 Task: Add an event with the title Second Sales Team Training: Advanced Selling Techniques, date '2023/11/16', time 7:00 AM to 9:00 AMand add a description: The Lunch Break Mindfulness Session will begin with a brief introduction to mindfulness and its benefits. Participants will learn about the practice of being fully present in the moment, cultivating awareness, and reducing stress. The facilitator will create a safe and supportive environment, ensuring that participants feel comfortable throughout the session., put the event into Red category . Add location for the event as: 987 Eiffel Tower, Paris, France, logged in from the account softage.9@softage.netand send the event invitation to softage.10@softage.net with CC to  softage.7@softage.net. Set a reminder for the event 12 hour before
Action: Mouse moved to (91, 117)
Screenshot: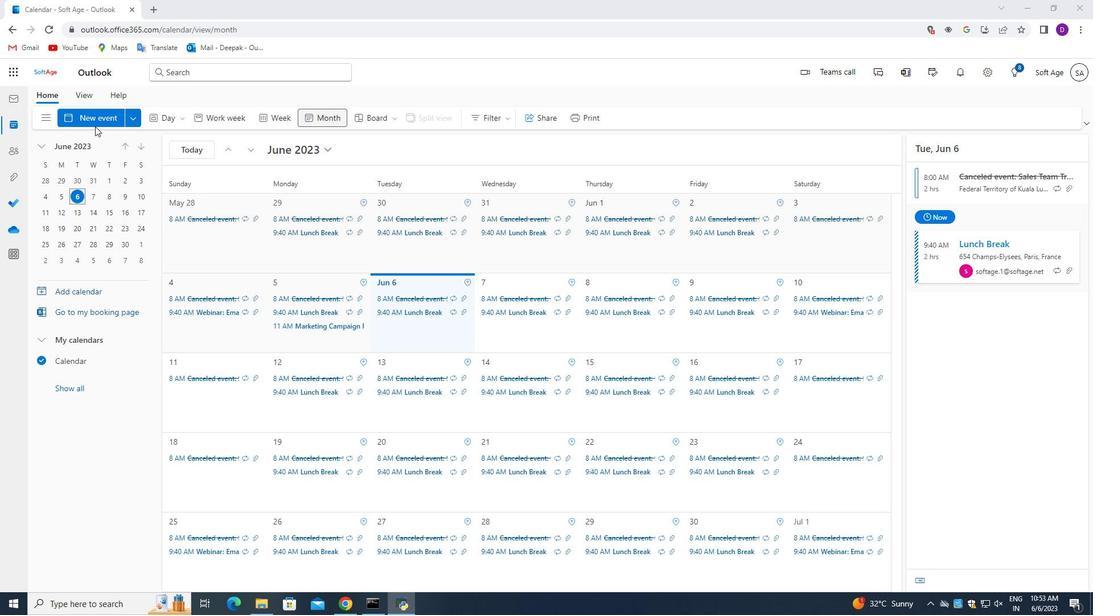 
Action: Mouse pressed left at (91, 117)
Screenshot: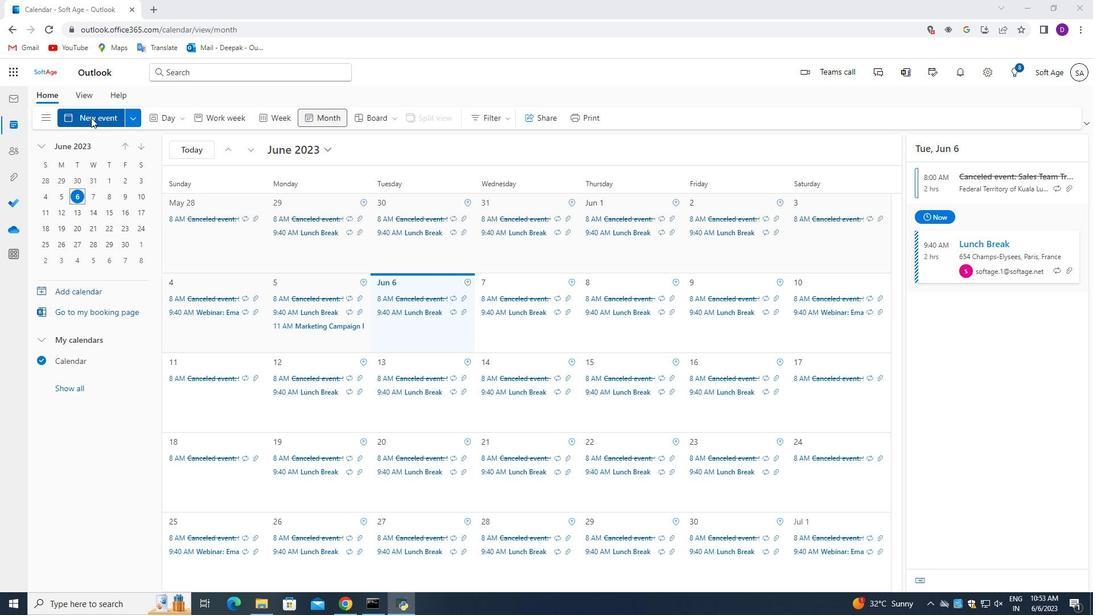 
Action: Mouse moved to (413, 486)
Screenshot: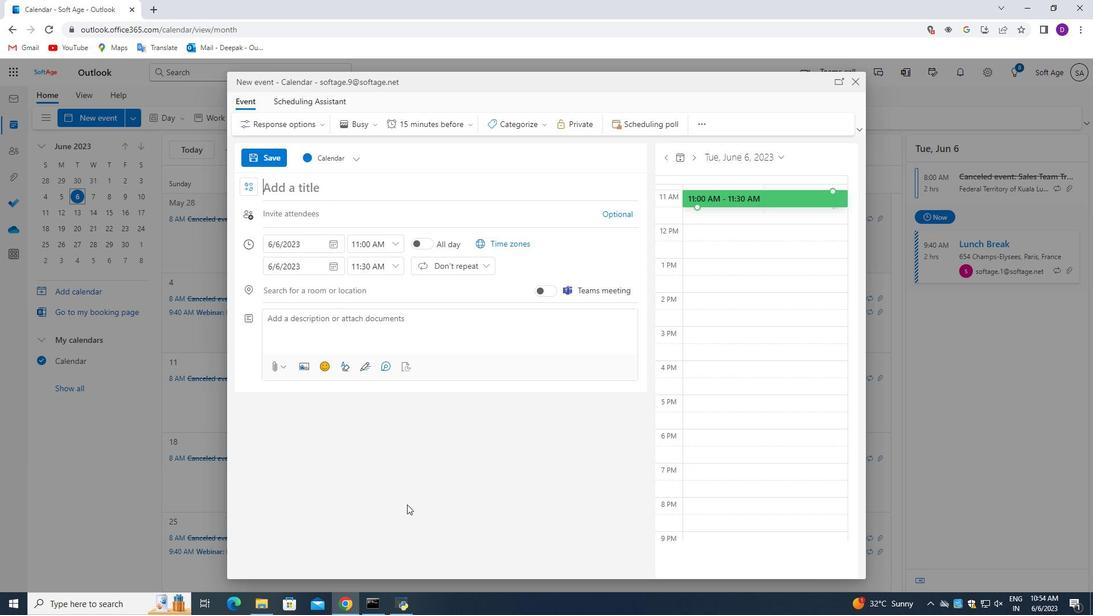 
Action: Key pressed <Key.shift_r>Second<Key.space><Key.shift_r>Sales<Key.space><Key.shift_r>Team<Key.space><Key.shift_r>Training<Key.shift_r>:<Key.space><Key.shift_r>Advanced<Key.space><Key.shift_r>Selling<Key.space><Key.shift_r>Techniques
Screenshot: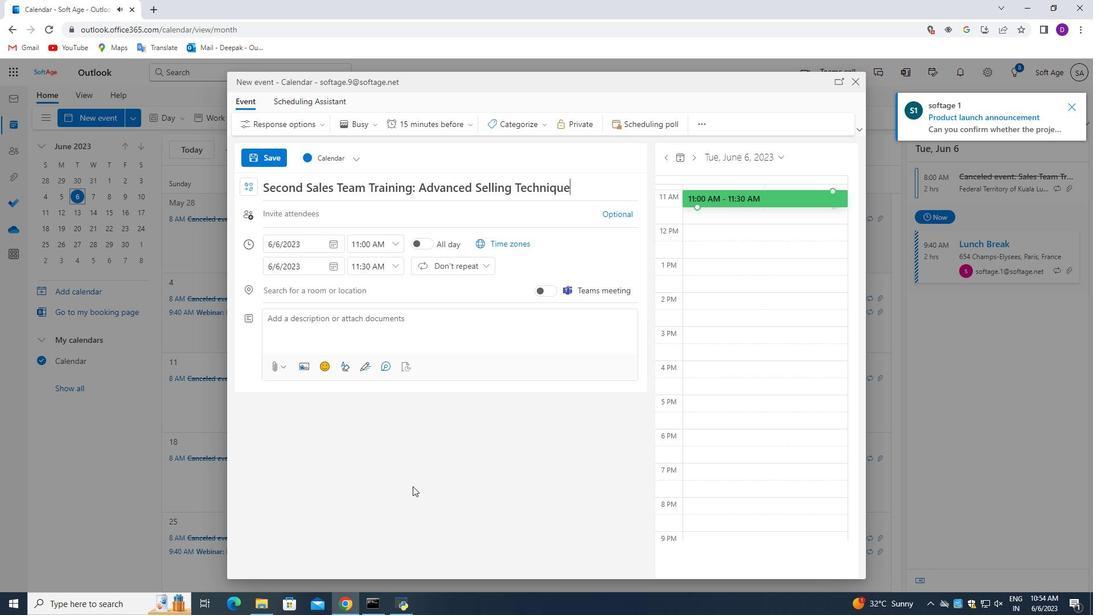 
Action: Mouse moved to (331, 245)
Screenshot: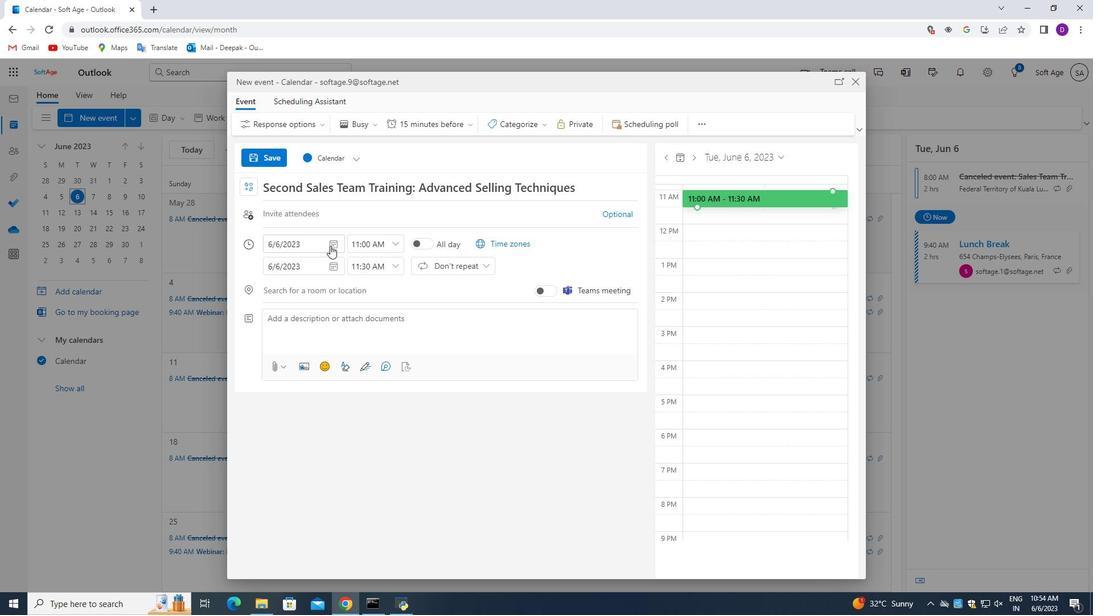 
Action: Mouse pressed left at (331, 245)
Screenshot: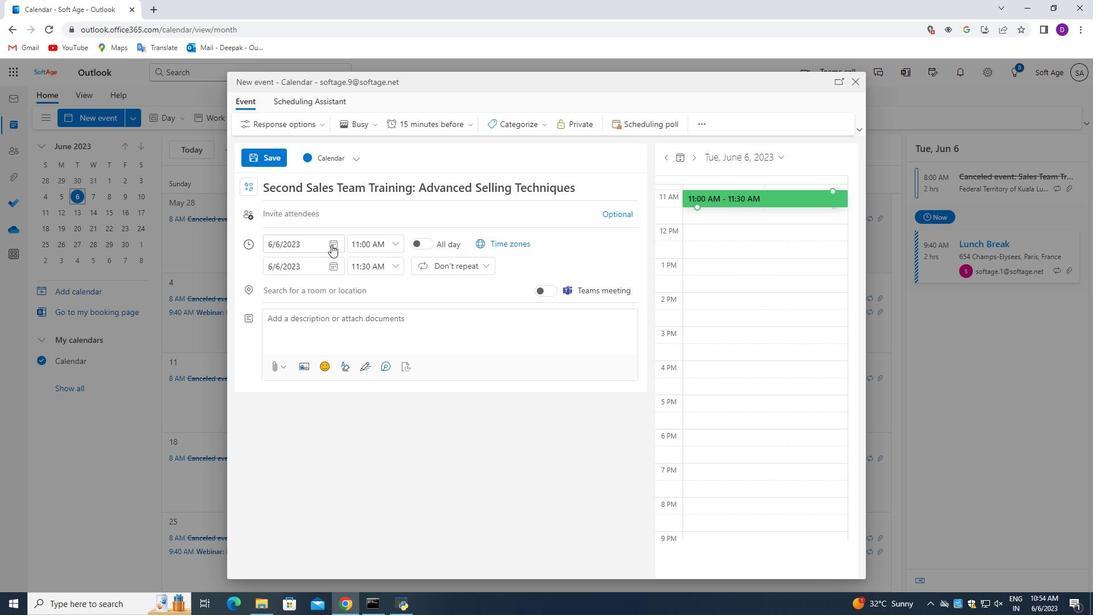 
Action: Mouse moved to (296, 263)
Screenshot: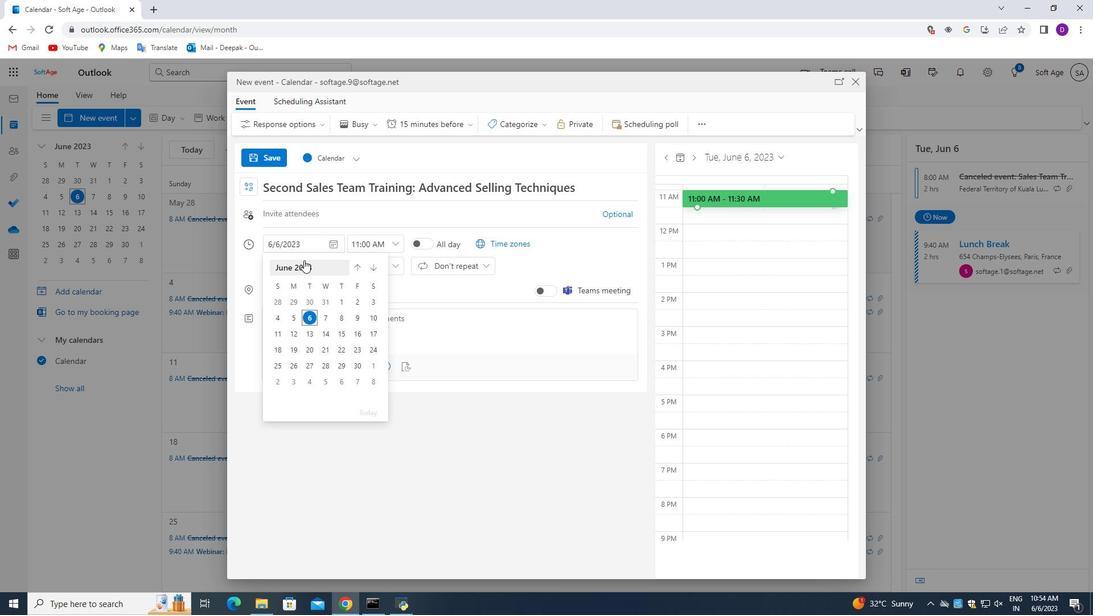 
Action: Mouse pressed left at (296, 263)
Screenshot: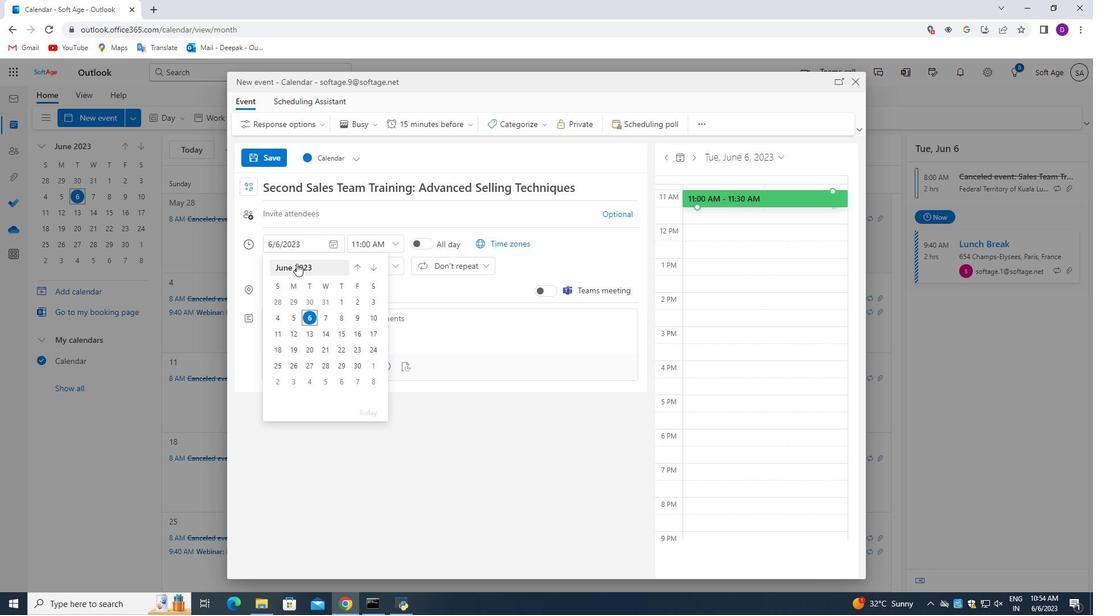 
Action: Mouse moved to (343, 353)
Screenshot: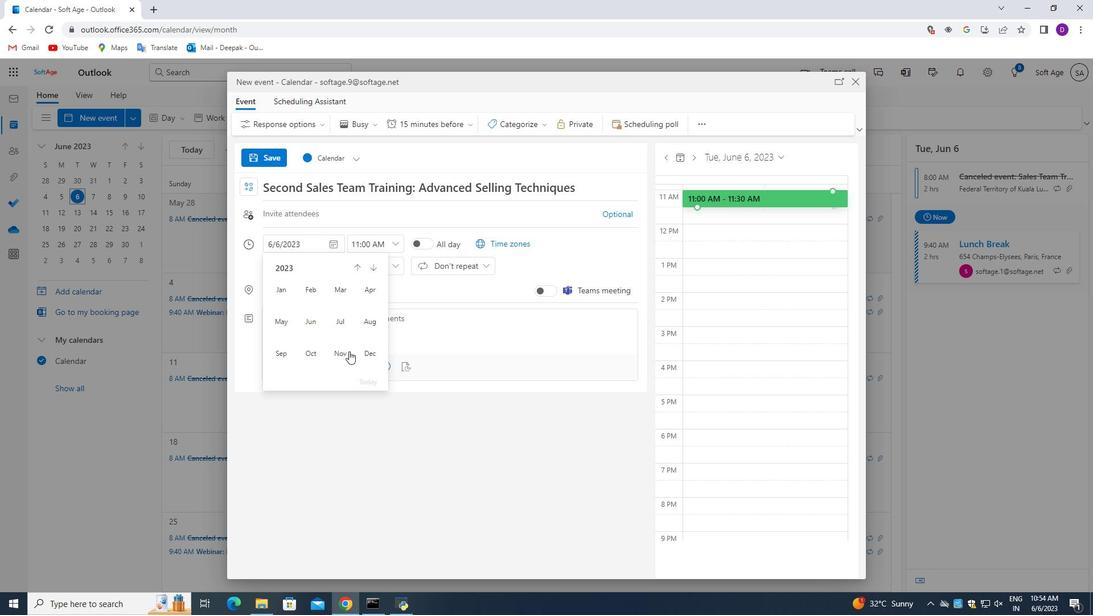 
Action: Mouse pressed left at (343, 353)
Screenshot: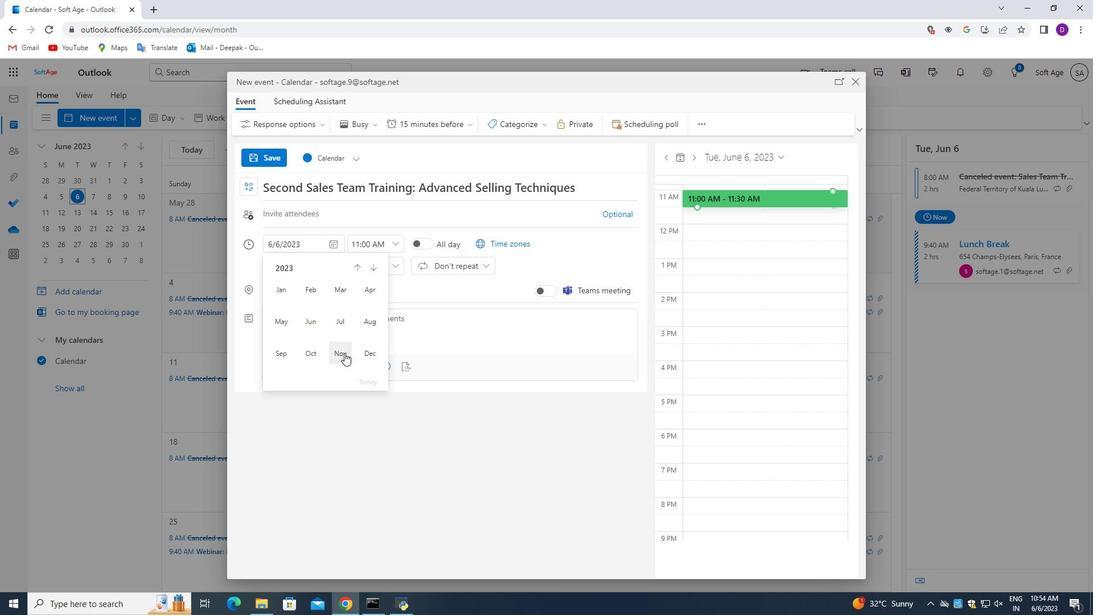 
Action: Mouse moved to (342, 335)
Screenshot: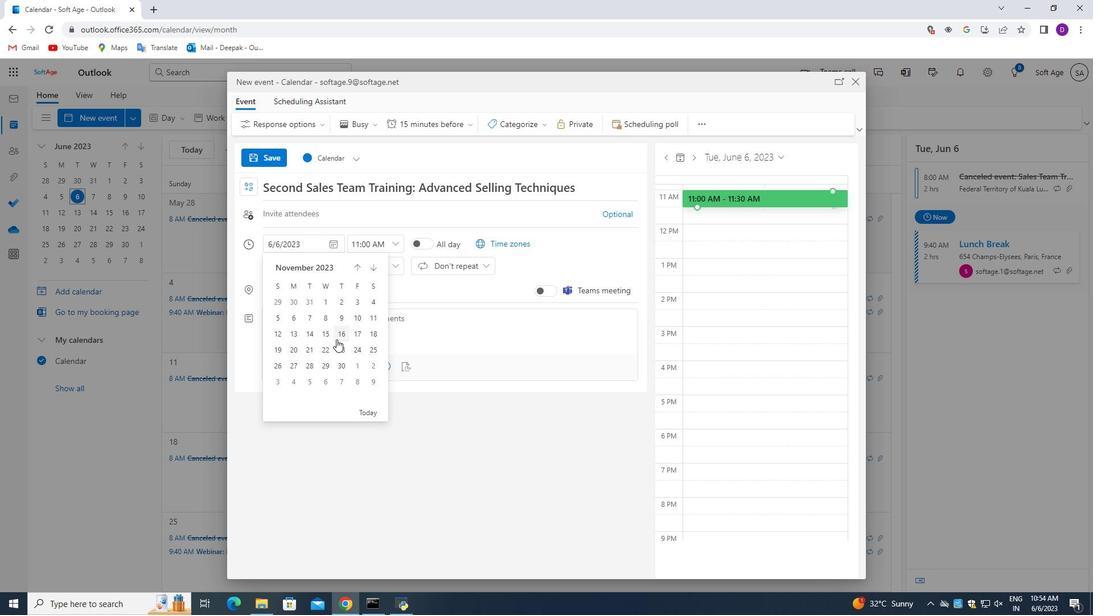 
Action: Mouse pressed left at (342, 335)
Screenshot: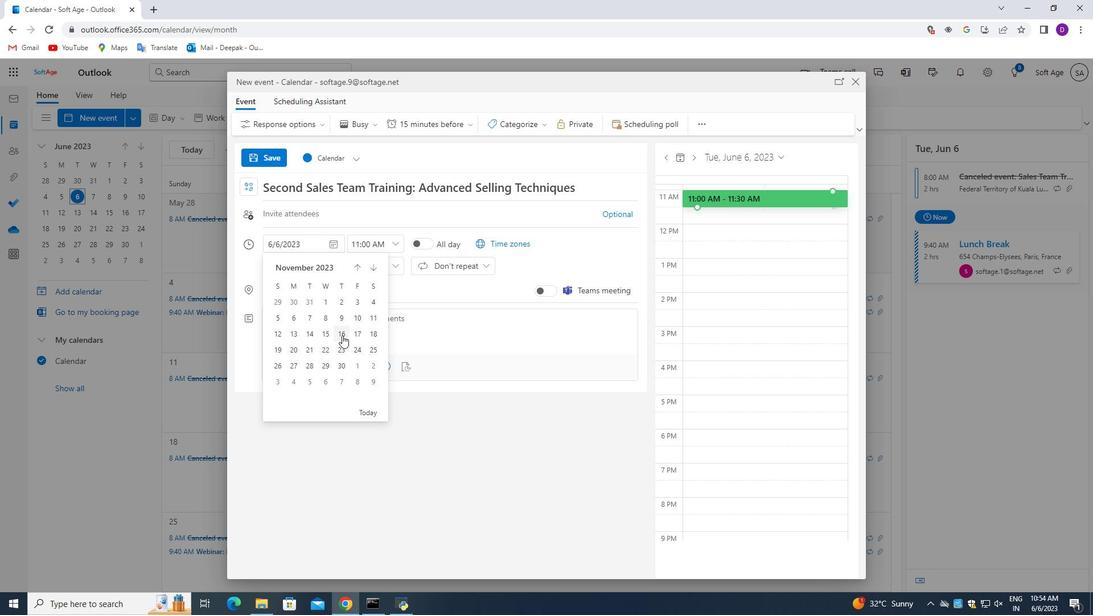 
Action: Mouse moved to (394, 243)
Screenshot: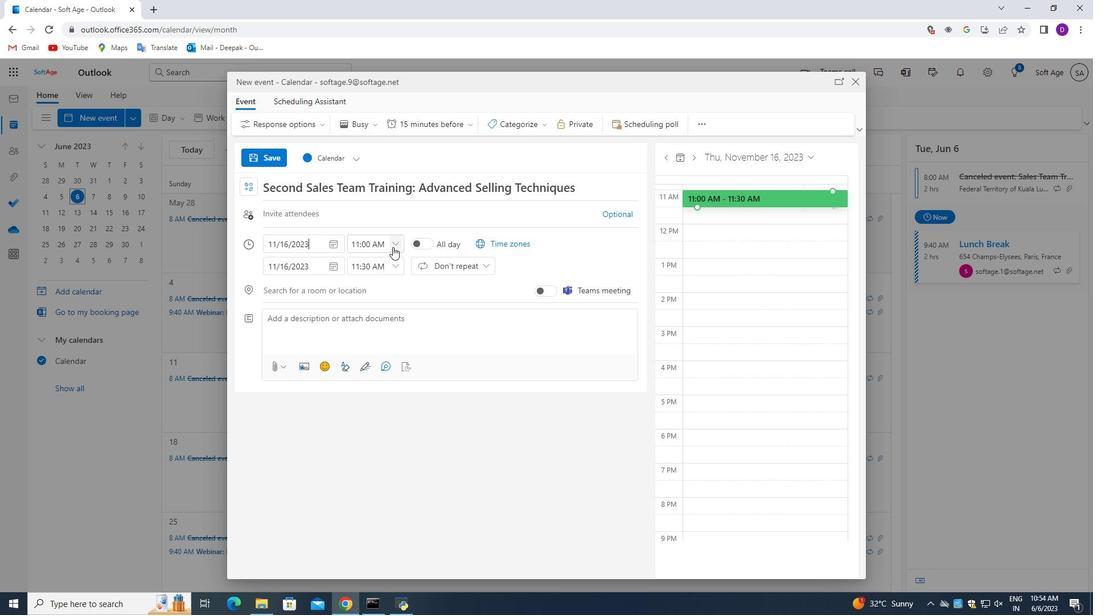 
Action: Mouse pressed left at (394, 243)
Screenshot: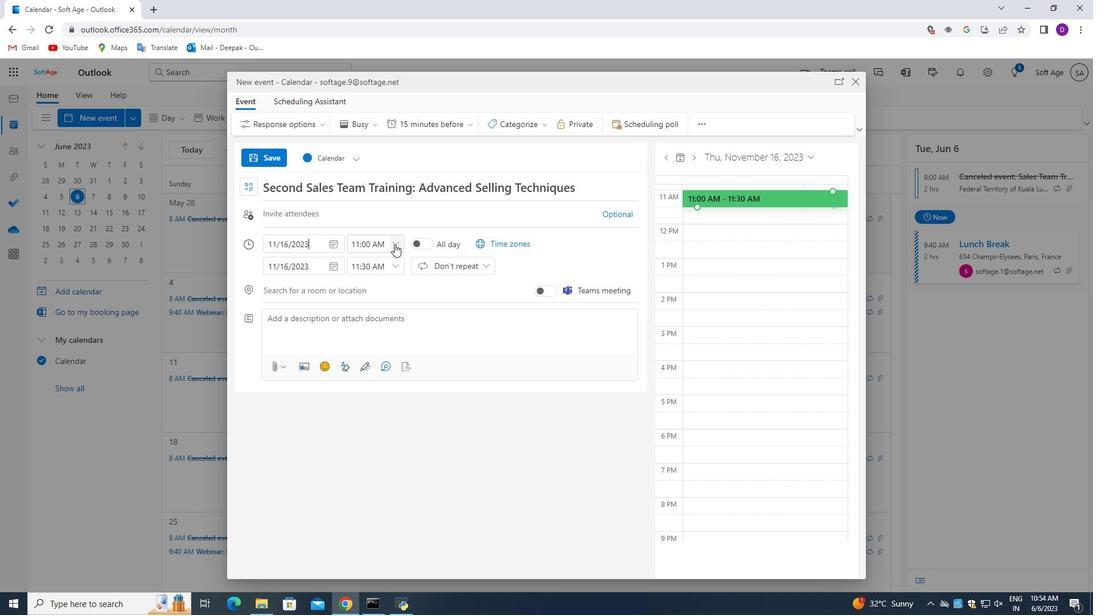 
Action: Mouse moved to (366, 340)
Screenshot: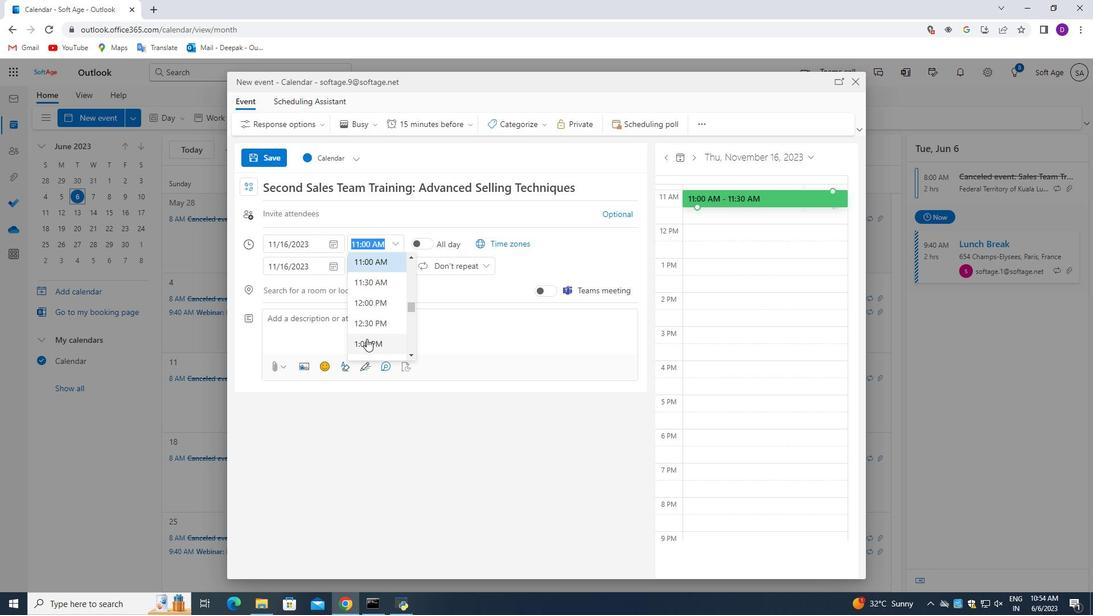 
Action: Mouse scrolled (366, 340) with delta (0, 0)
Screenshot: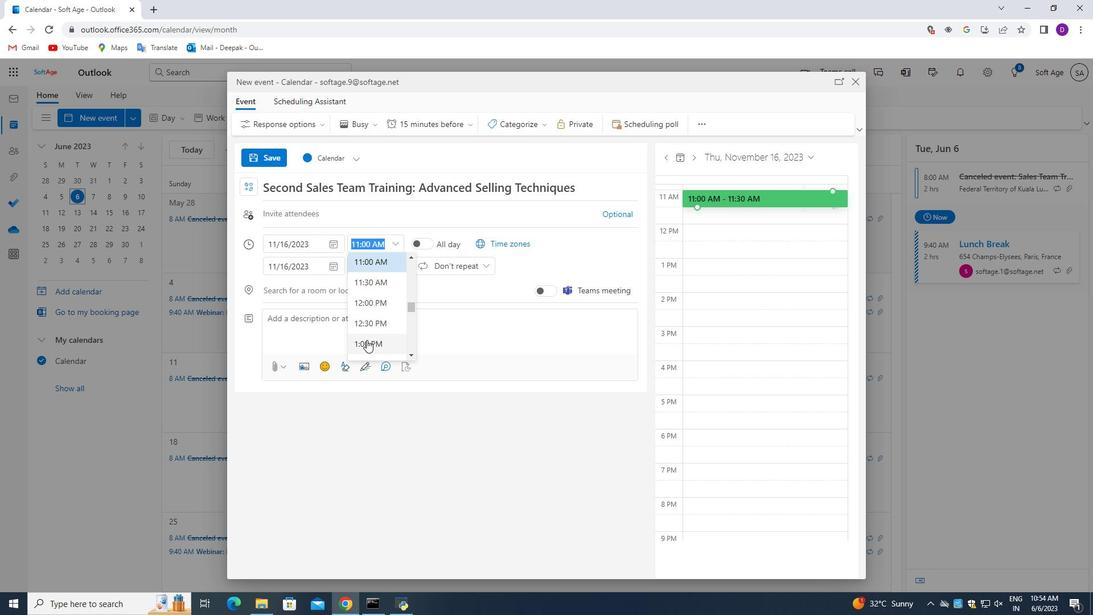 
Action: Mouse moved to (362, 344)
Screenshot: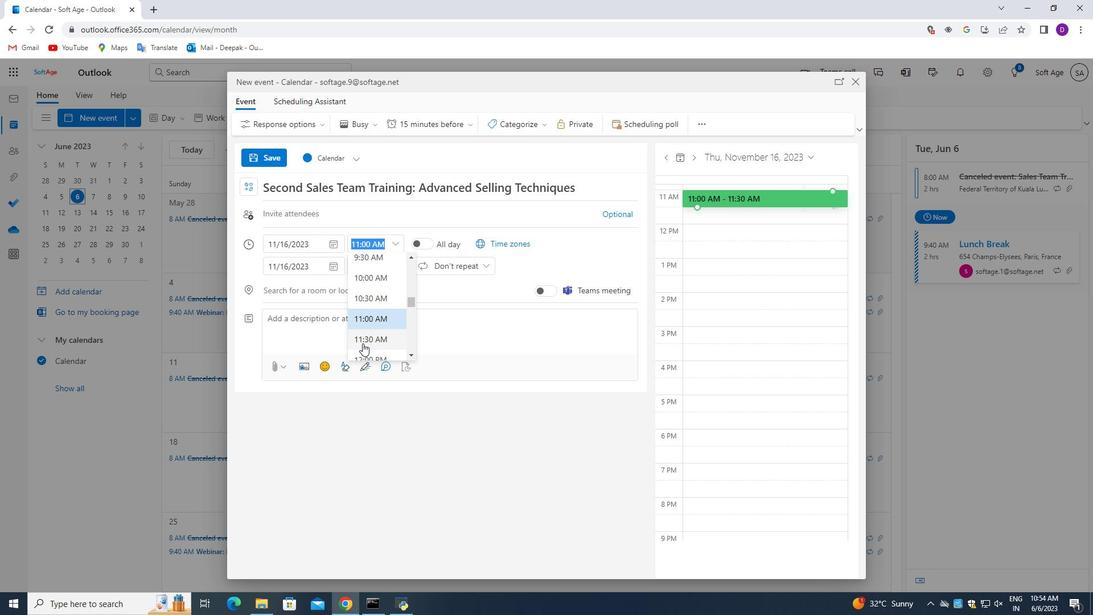 
Action: Mouse scrolled (362, 345) with delta (0, 0)
Screenshot: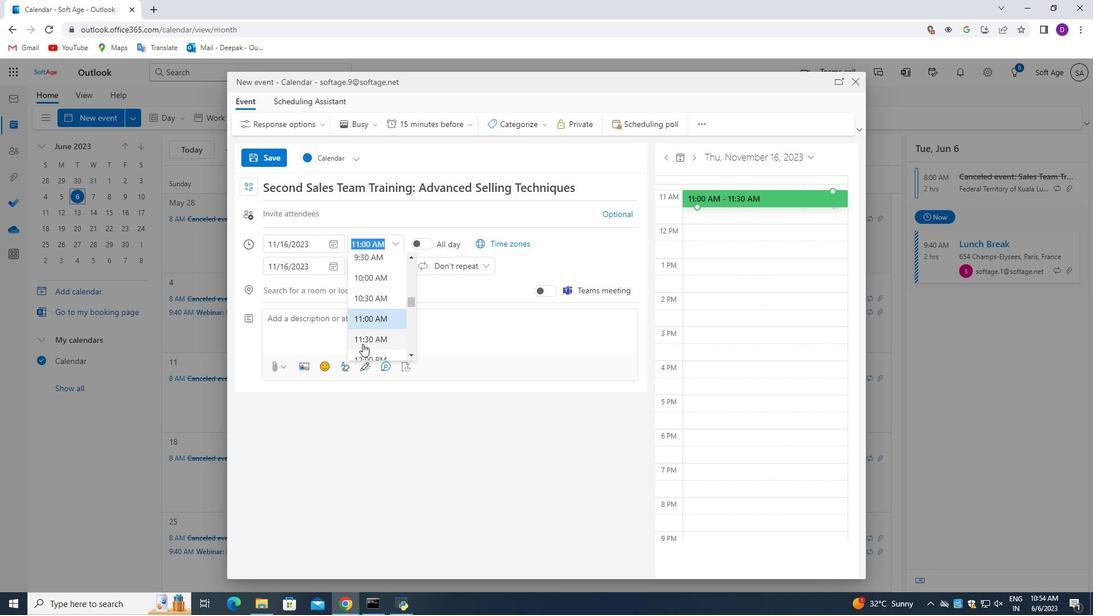 
Action: Mouse moved to (368, 312)
Screenshot: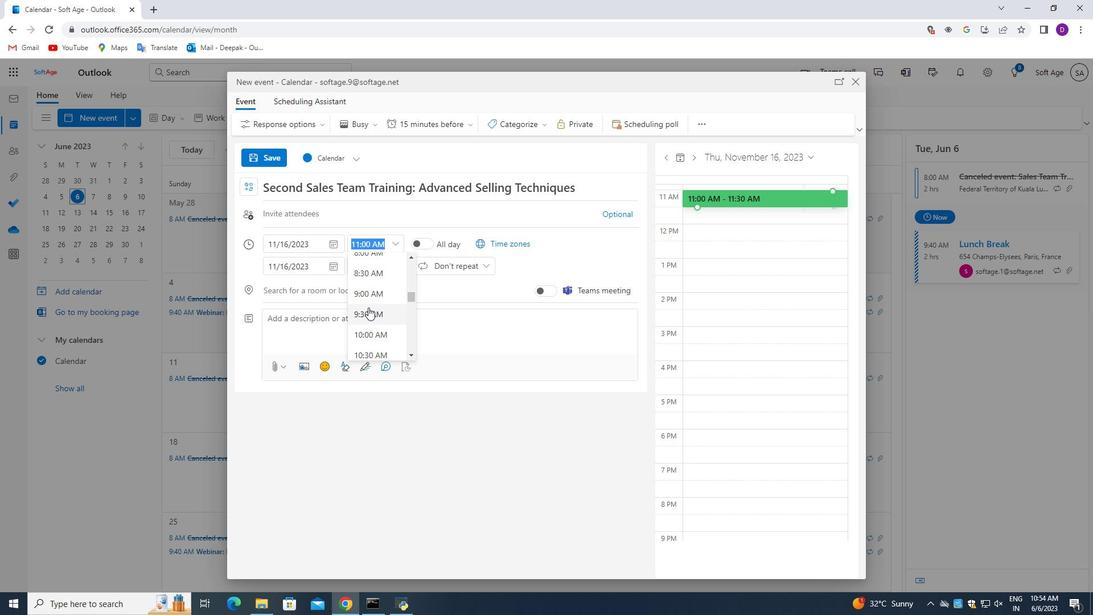 
Action: Mouse scrolled (368, 311) with delta (0, 0)
Screenshot: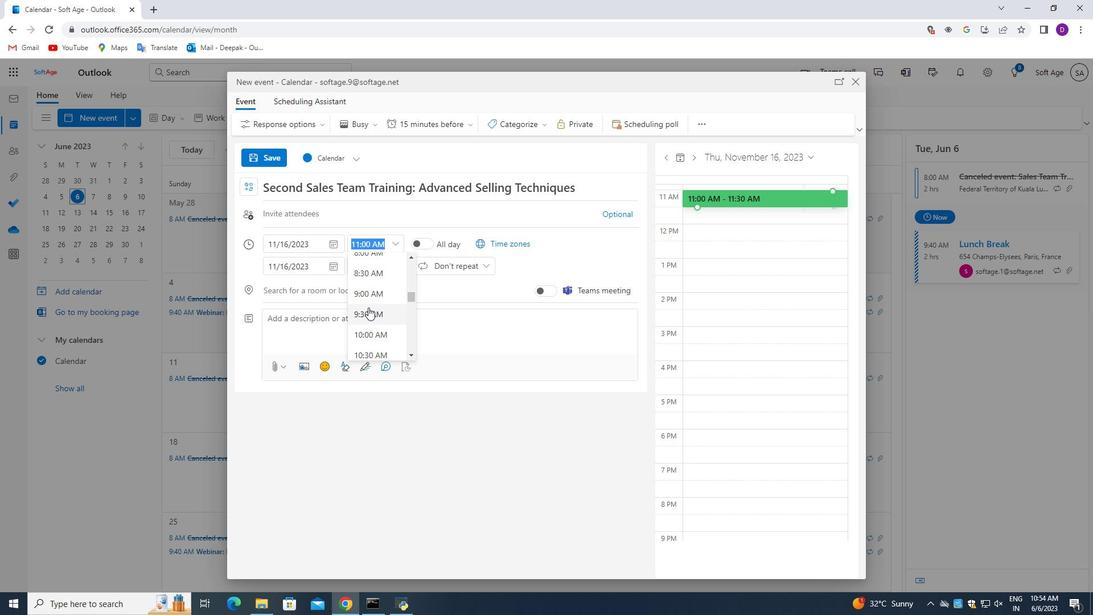 
Action: Mouse moved to (372, 271)
Screenshot: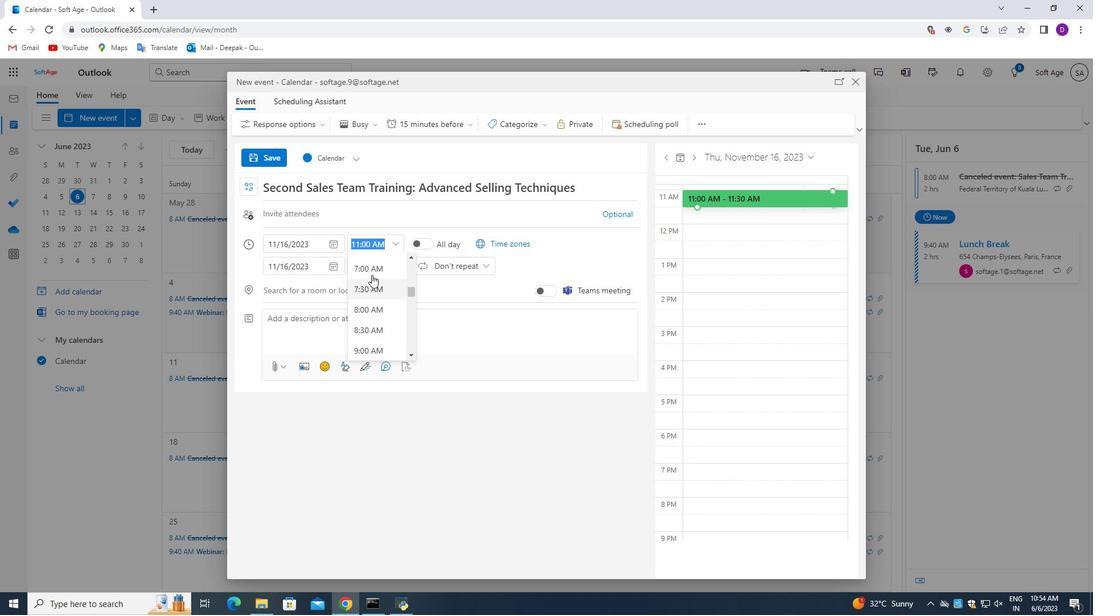 
Action: Mouse pressed left at (372, 271)
Screenshot: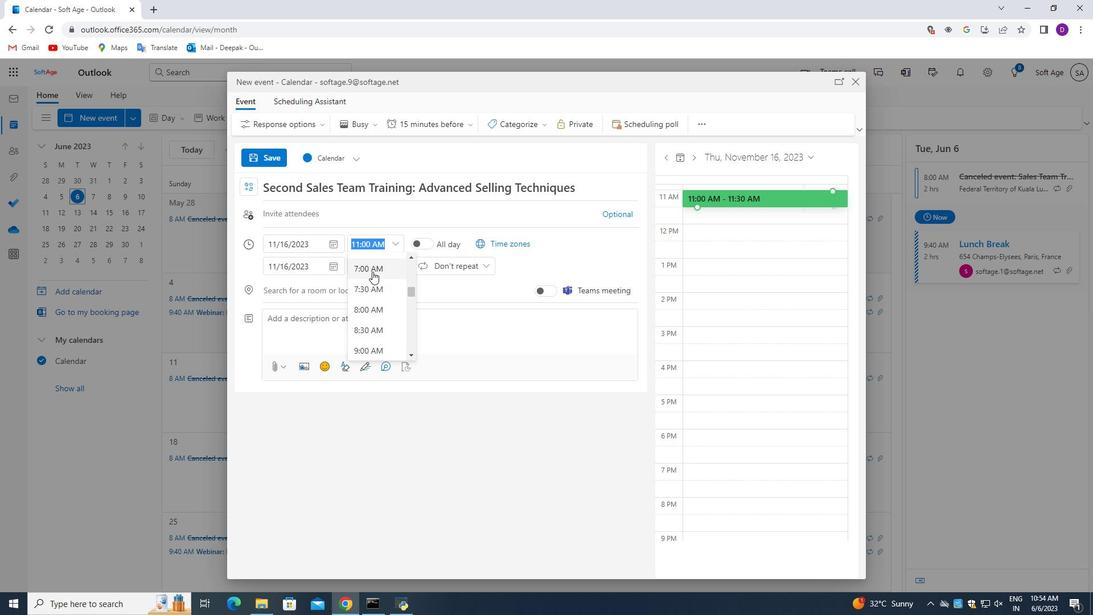 
Action: Mouse moved to (393, 265)
Screenshot: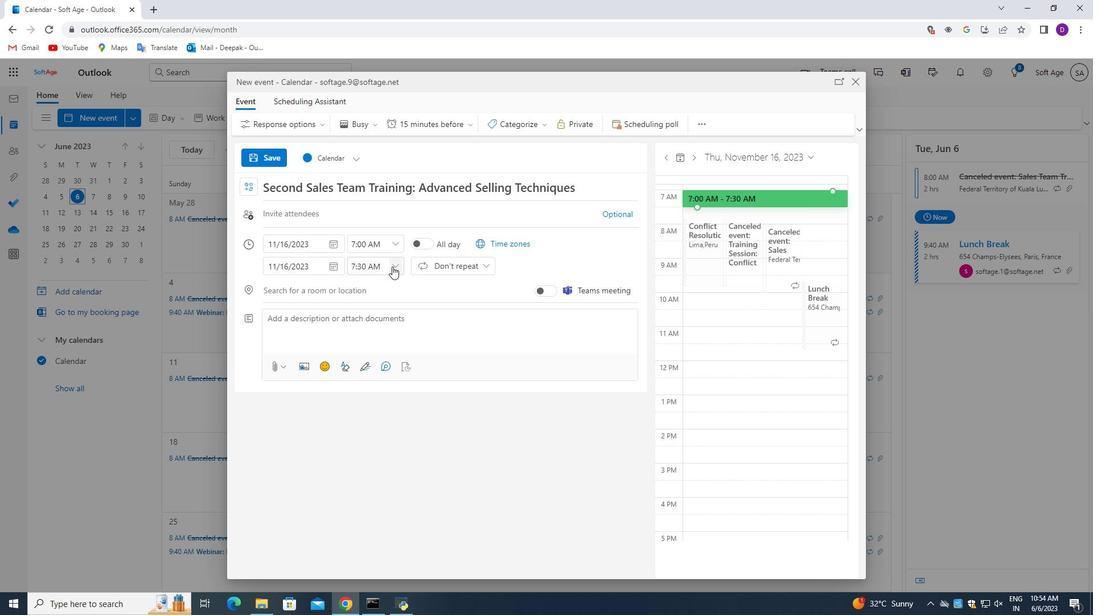 
Action: Mouse pressed left at (393, 265)
Screenshot: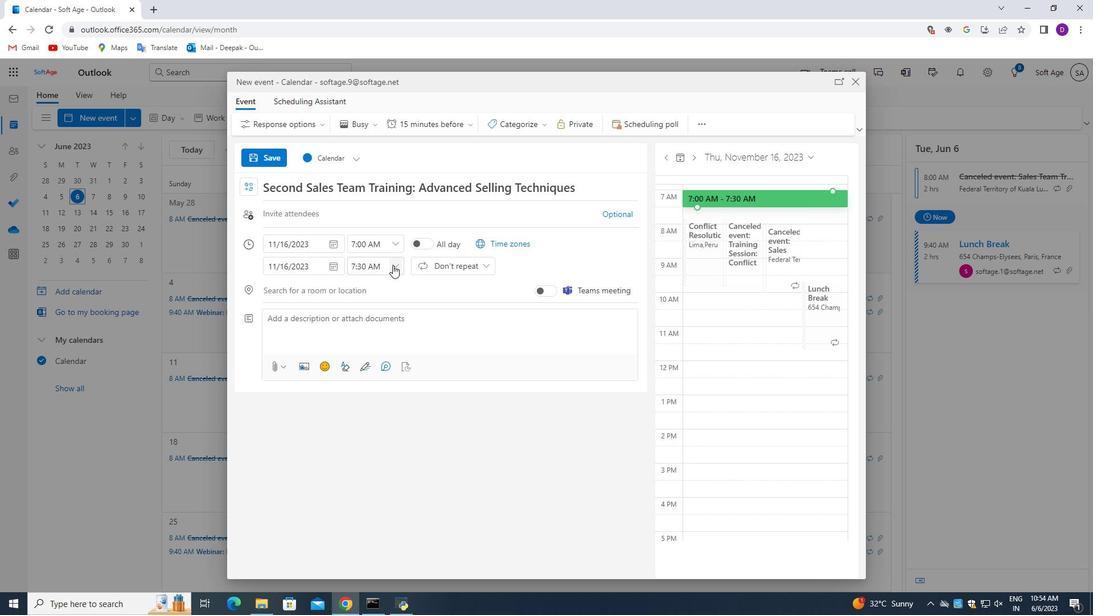 
Action: Mouse moved to (392, 346)
Screenshot: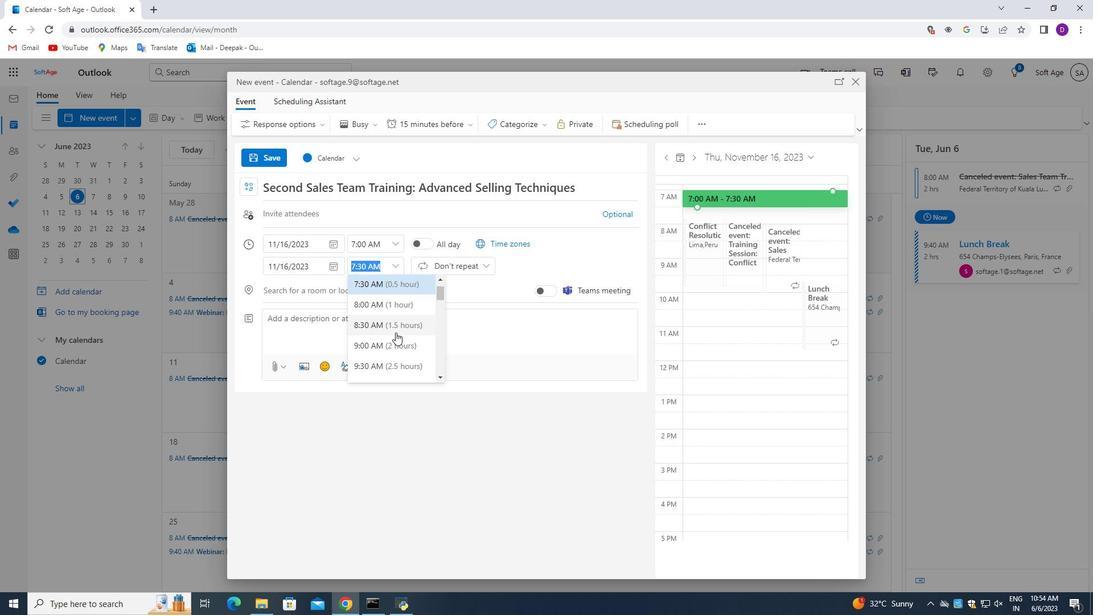 
Action: Mouse pressed left at (392, 346)
Screenshot: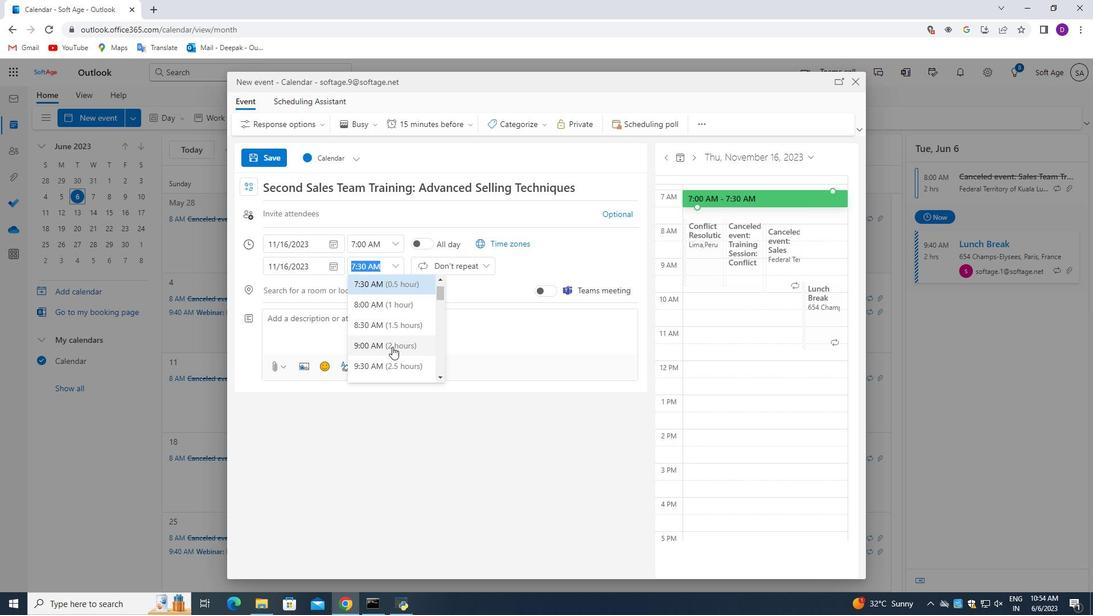
Action: Mouse moved to (372, 325)
Screenshot: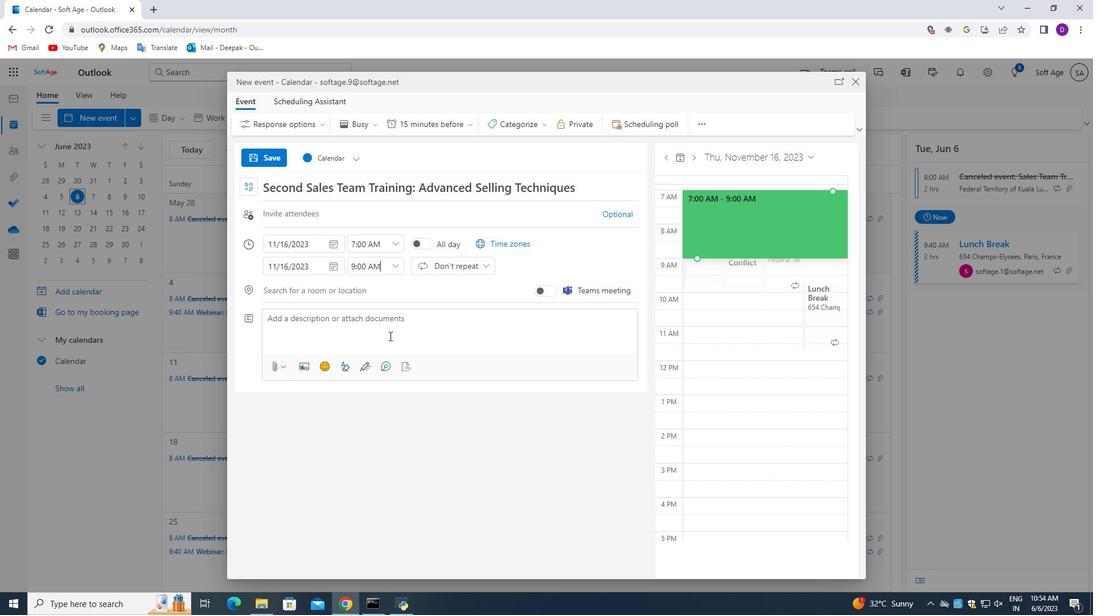 
Action: Mouse pressed left at (372, 325)
Screenshot: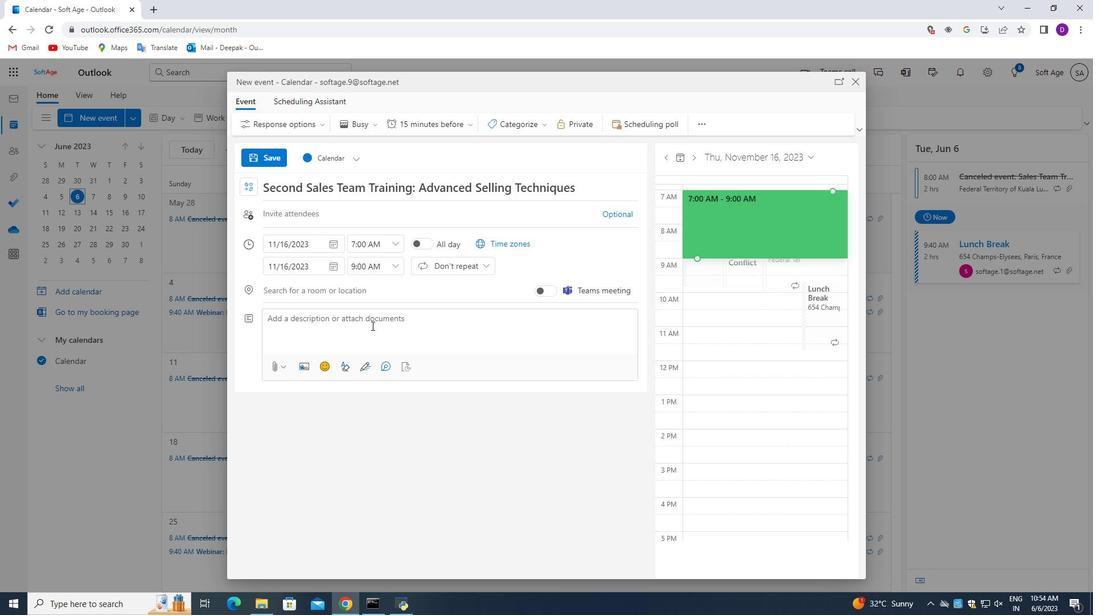 
Action: Mouse moved to (452, 487)
Screenshot: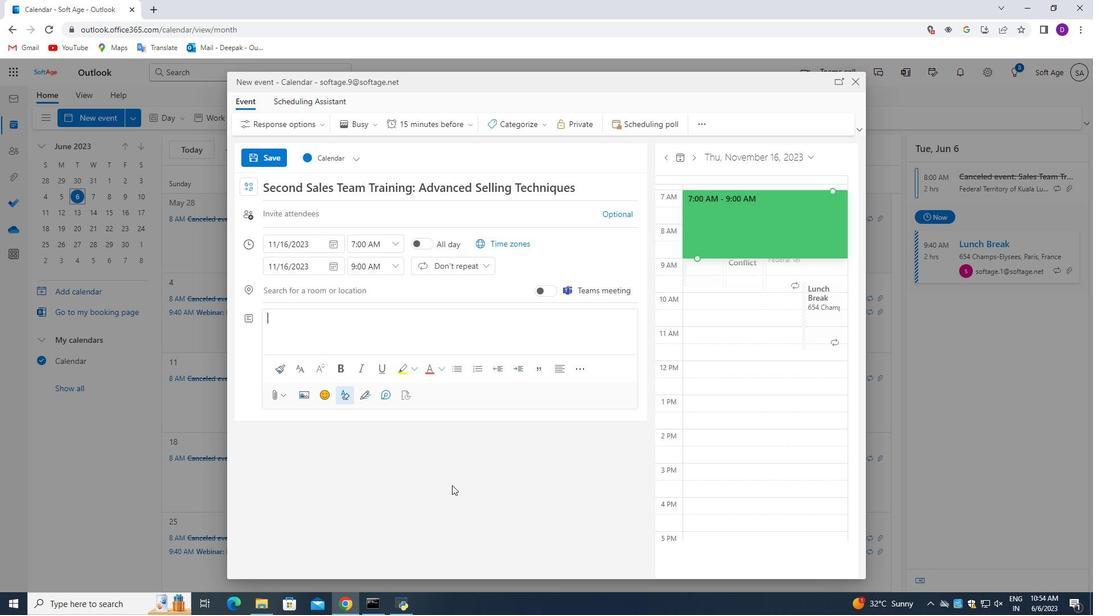 
Action: Key pressed <Key.shift_r>The<Key.space><Key.shift>Lunch<Key.space><Key.shift_r>Break<Key.space><Key.shift>Mindfulness<Key.space><Key.shift_r>Session<Key.space>will<Key.space>behin<Key.space>with<Key.backspace><Key.backspace><Key.backspace><Key.backspace><Key.backspace><Key.backspace><Key.backspace><Key.backspace>gin<Key.space>with<Key.space>a<Key.space>brief<Key.space>introduction<Key.space>to<Key.space>mindfulness<Key.space>and<Key.space>its<Key.space>benefits.<Key.space><Key.shift>Participants<Key.space>will<Key.space>learn<Key.space>about<Key.space><Key.backspace><Key.space>the<Key.space><Key.backspace><Key.space>practice<Key.space>of<Key.space>being<Key.space>fully<Key.space>present<Key.space>in<Key.space>the<Key.space>moment,<Key.space>cultivating<Key.space>awareness<Key.space><Key.backspace>=<Key.backspace>,<Key.space>and<Key.space>reducing<Key.space>stress.<Key.space><Key.shift_r>The<Key.space>facilitatorwi<Key.backspace><Key.backspace><Key.space>will<Key.space>create<Key.space>a<Key.space>safe<Key.space>and<Key.space>reducing<Key.space>stress.<Key.space><Key.shift_r>The<Key.space><Key.shift_r>f<Key.backspace>facilitators<Key.space>wil<Key.space><Key.backspace><Key.backspace><Key.backspace><Key.backspace><Key.backspace><Key.backspace><Key.backspace><Key.backspace><Key.backspace><Key.backspace><Key.backspace><Key.backspace><Key.backspace><Key.backspace><Key.backspace><Key.backspace><Key.backspace><Key.backspace><Key.backspace><Key.backspace><Key.backspace>
Screenshot: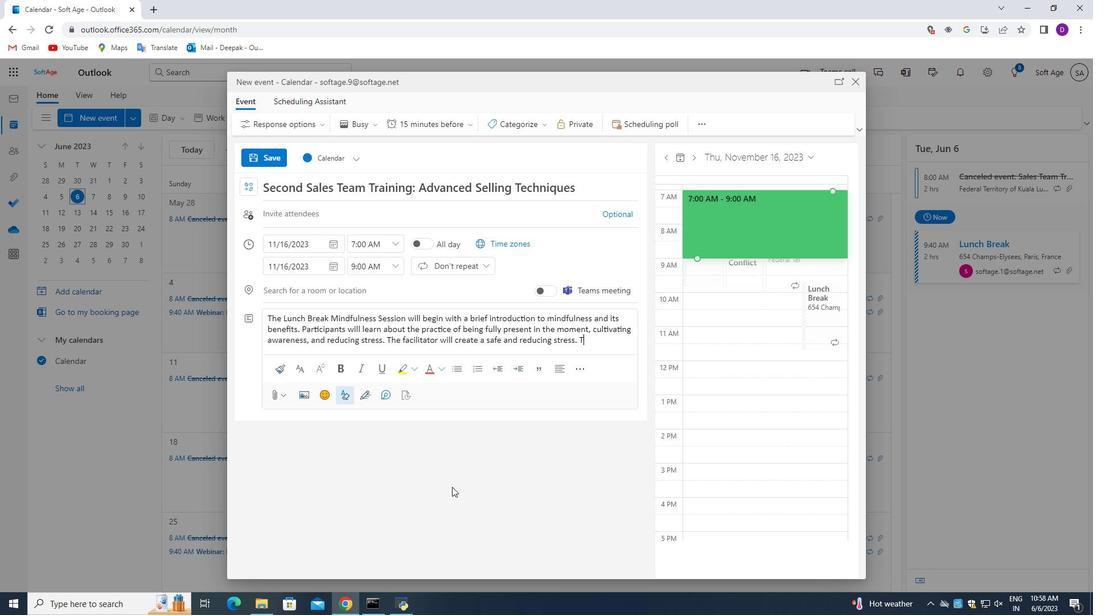 
Action: Mouse moved to (452, 487)
Screenshot: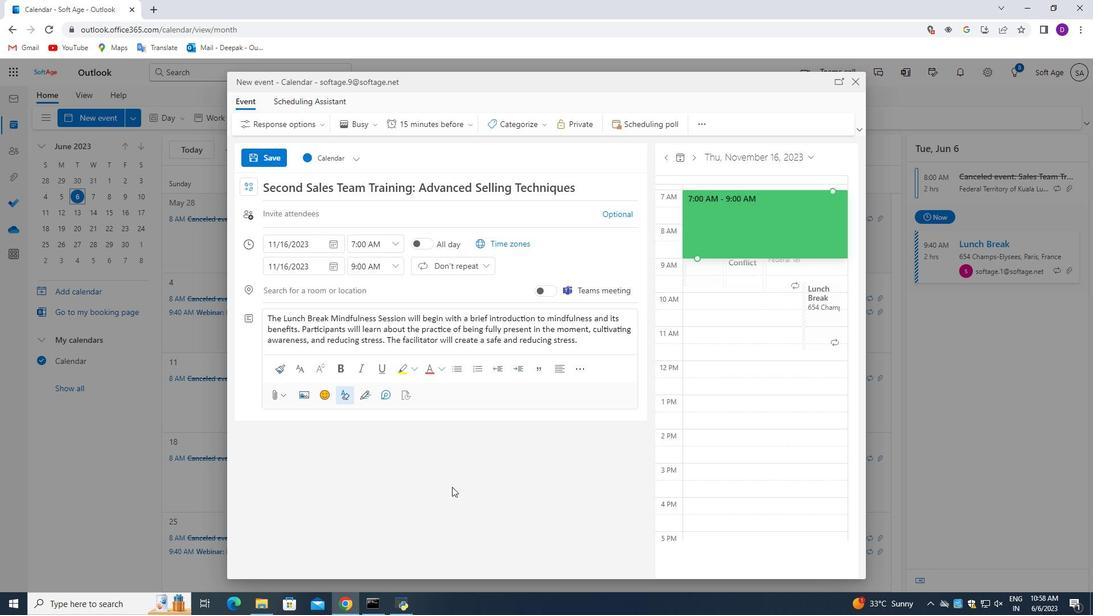 
Action: Key pressed <Key.backspace><Key.backspace><Key.backspace><Key.backspace><Key.backspace><Key.backspace><Key.backspace><Key.backspace><Key.backspace><Key.backspace><Key.backspace><Key.backspace><Key.backspace><Key.backspace><Key.backspace><Key.backspace><Key.backspace><Key.backspace><Key.backspace><Key.backspace><Key.backspace><Key.backspace><Key.backspace><Key.backspace><Key.backspace><Key.backspace><Key.backspace><Key.backspace><Key.backspace><Key.backspace><Key.backspace><Key.backspace><Key.backspace><Key.backspace><Key.backspace><Key.backspace><Key.backspace><Key.backspace><Key.backspace><Key.backspace><Key.backspace><Key.backspace><Key.backspace><Key.backspace><Key.backspace><Key.backspace><Key.backspace><Key.backspace><Key.backspace><Key.backspace><Key.backspace><Key.backspace><Key.backspace><Key.backspace><Key.backspace><Key.backspace><Key.shift_r>The<Key.space>fav<Key.backspace>cilitator<Key.space>will<Key.space>create<Key.space>a<Key.space>sage<Key.backspace><Key.backspace>h<Key.backspace>fe<Key.space>and<Key.space>supportive<Key.space>environment<Key.space><Key.backspace>m<Key.backspace>,<Key.space>ensuring<Key.space>that<Key.space>participants<Key.space>feeel<Key.backspace><Key.backspace>l<Key.space>comfortable<Key.space>throughout<Key.space>the<Key.space>session.
Screenshot: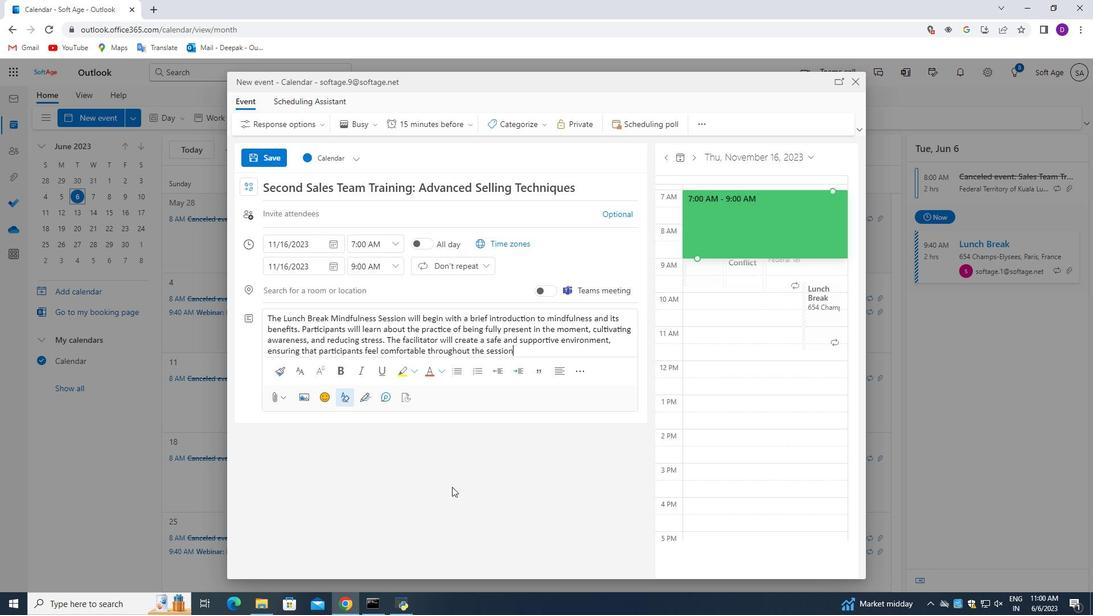 
Action: Mouse moved to (527, 121)
Screenshot: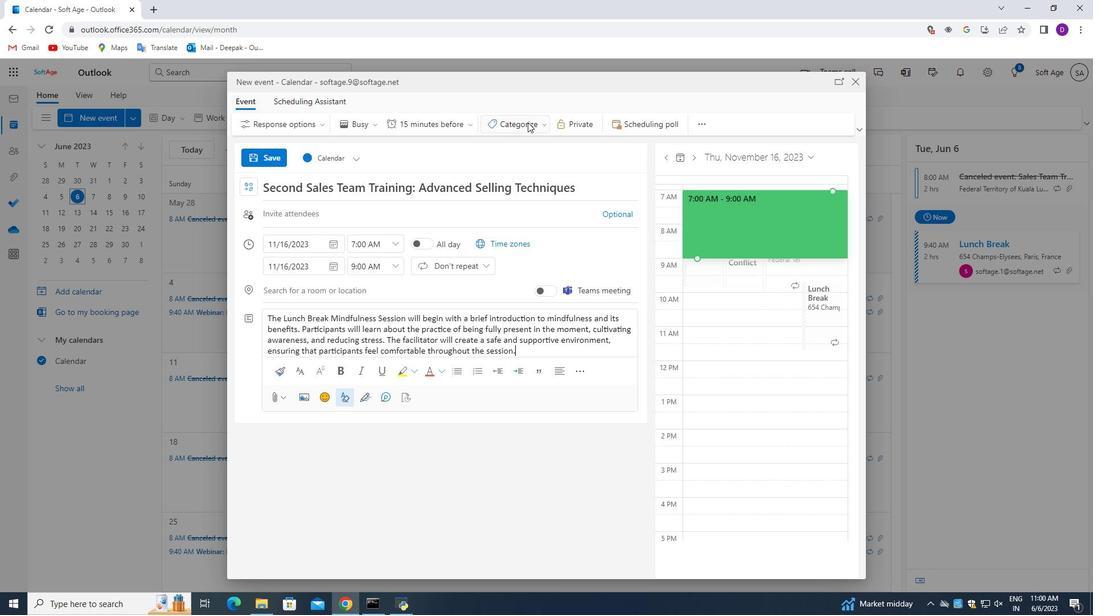 
Action: Mouse pressed left at (527, 121)
Screenshot: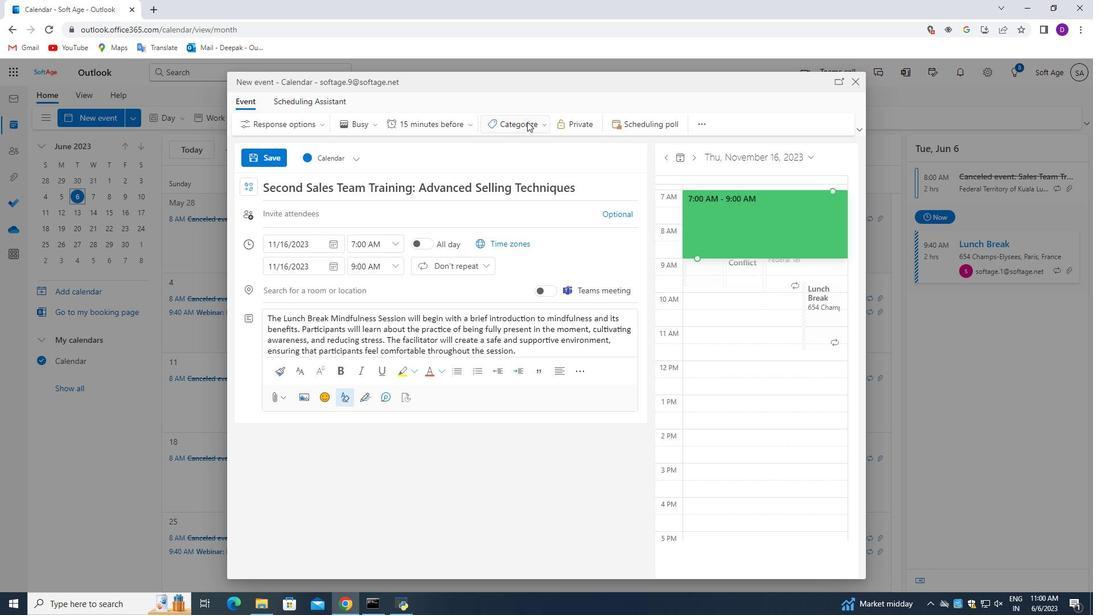 
Action: Mouse moved to (529, 215)
Screenshot: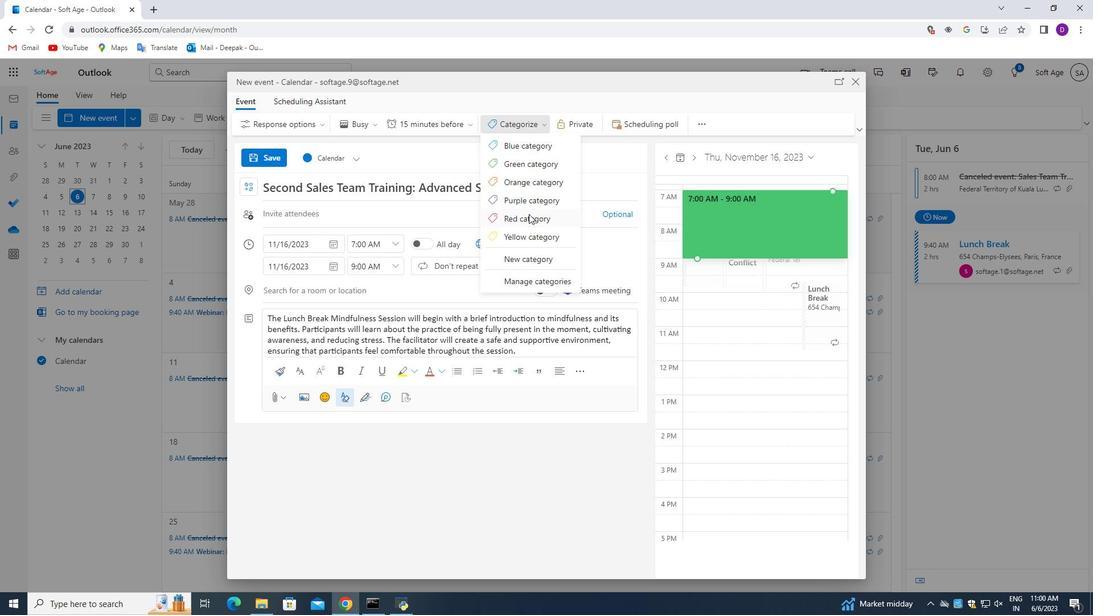 
Action: Mouse pressed left at (529, 215)
Screenshot: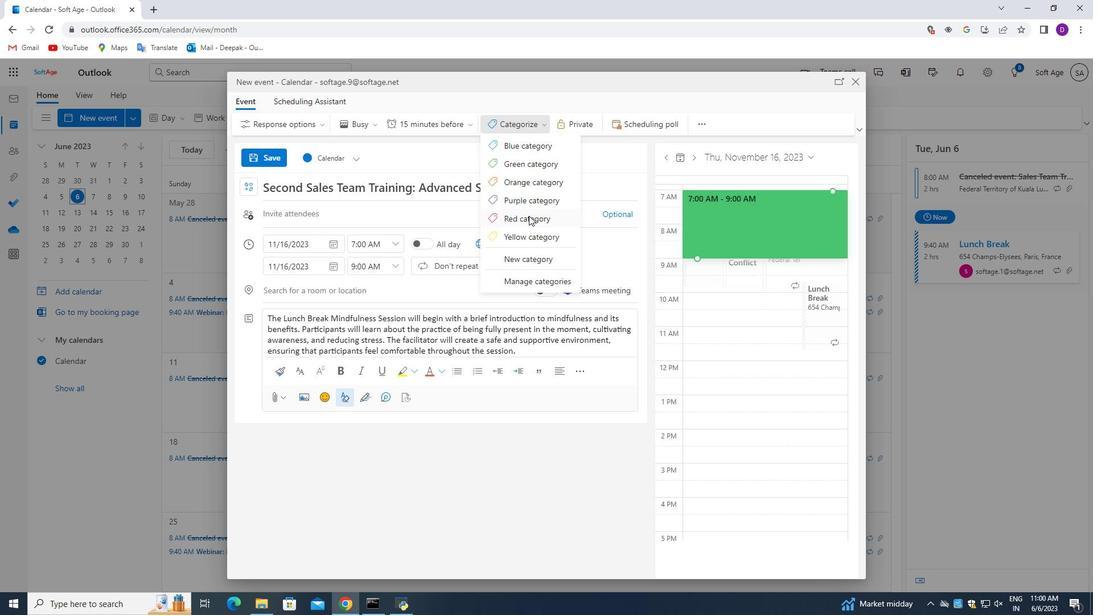 
Action: Mouse moved to (307, 289)
Screenshot: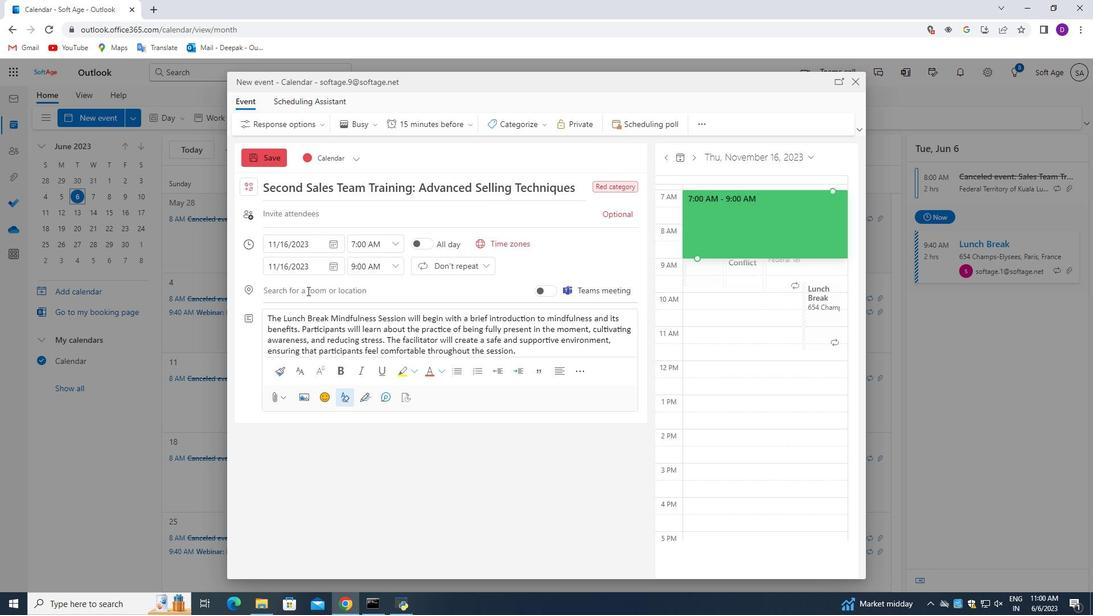 
Action: Mouse pressed left at (307, 289)
Screenshot: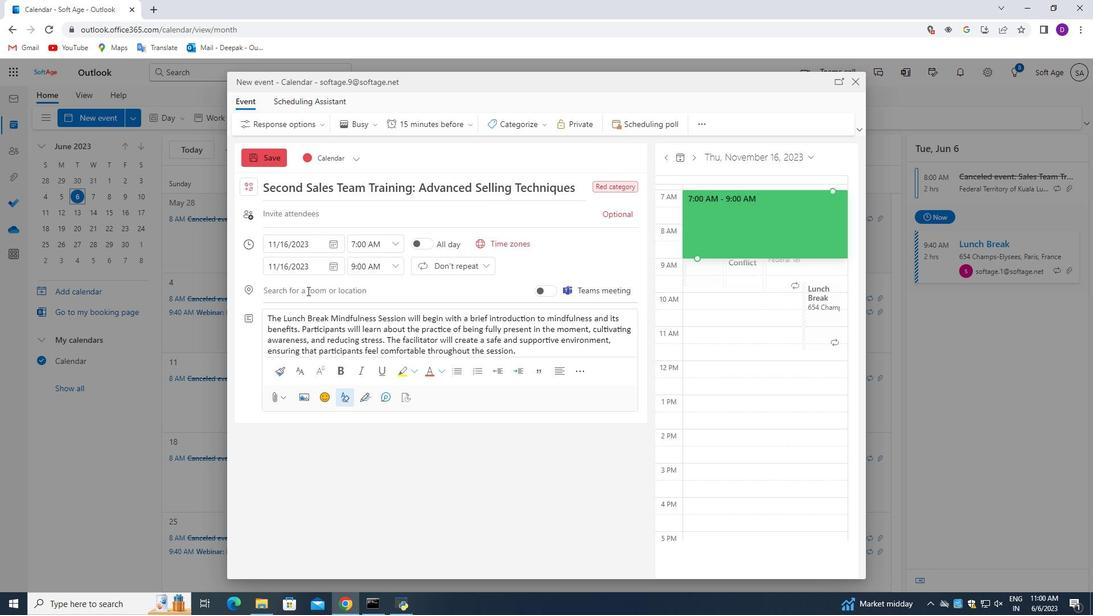 
Action: Mouse moved to (313, 288)
Screenshot: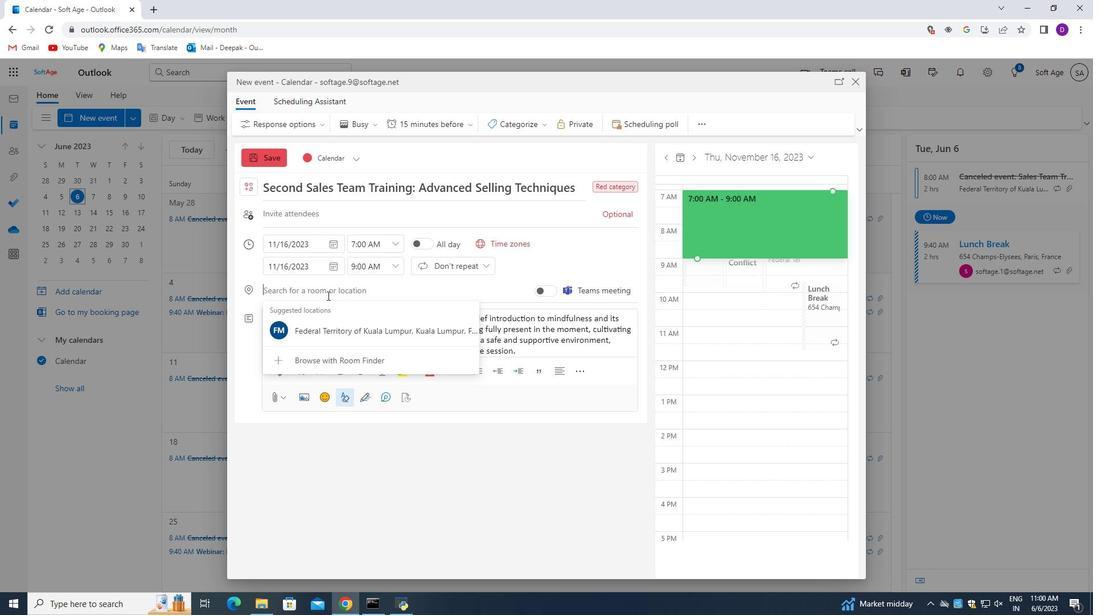 
Action: Mouse pressed left at (313, 288)
Screenshot: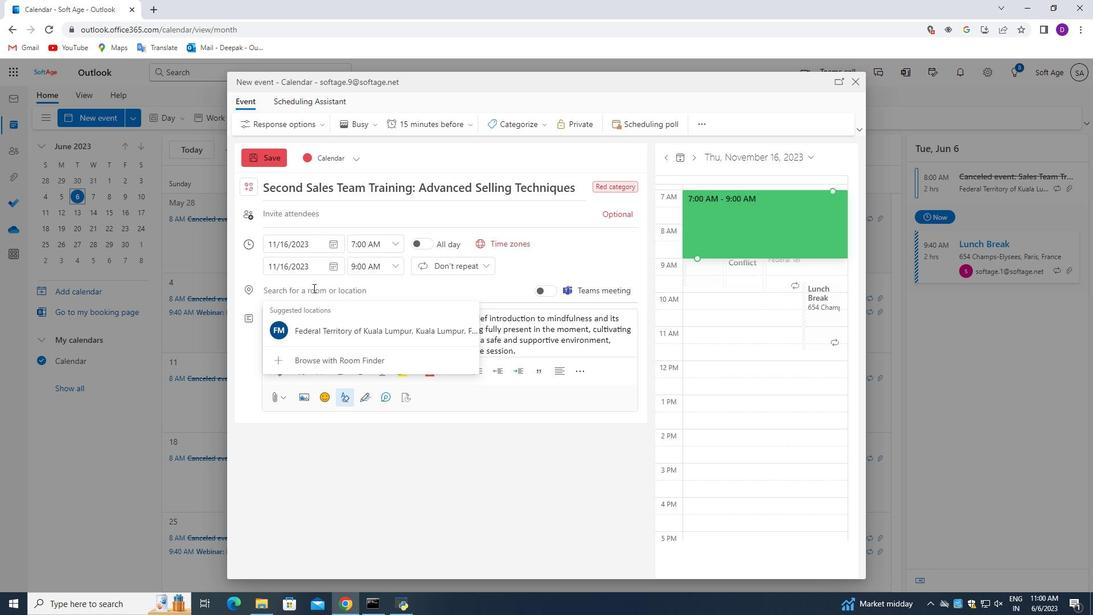 
Action: Key pressed 987<Key.space><Key.shift_r>Ef<Key.backspace>iffel<Key.space><Key.shift_r>Tower<Key.space><Key.backspace>,<Key.space><Key.shift>Paris,<Key.space><Key.shift_r>France
Screenshot: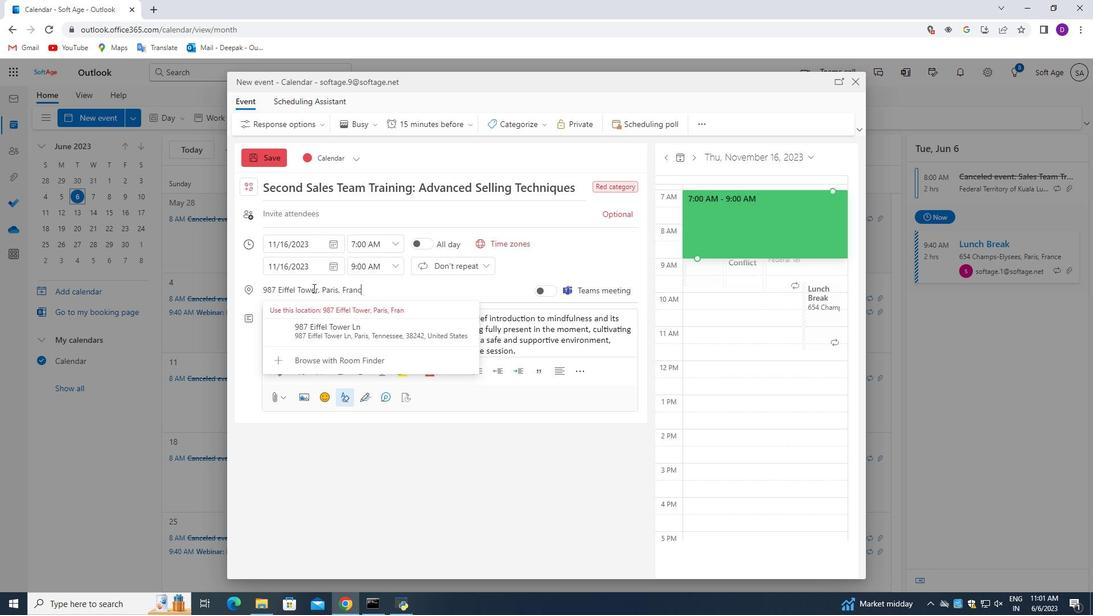 
Action: Mouse moved to (381, 468)
Screenshot: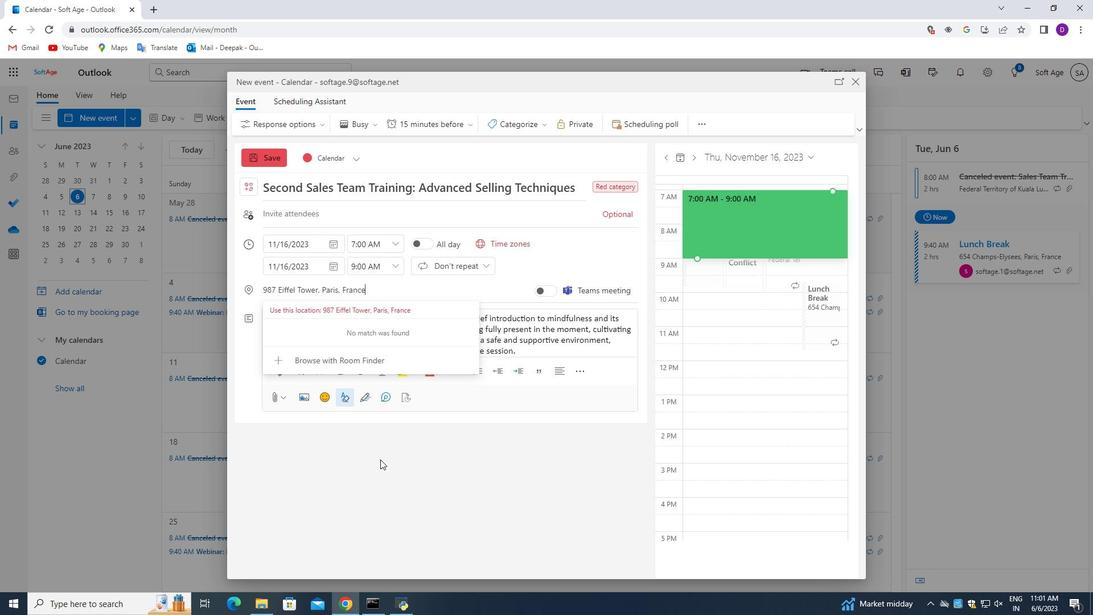 
Action: Mouse pressed left at (381, 468)
Screenshot: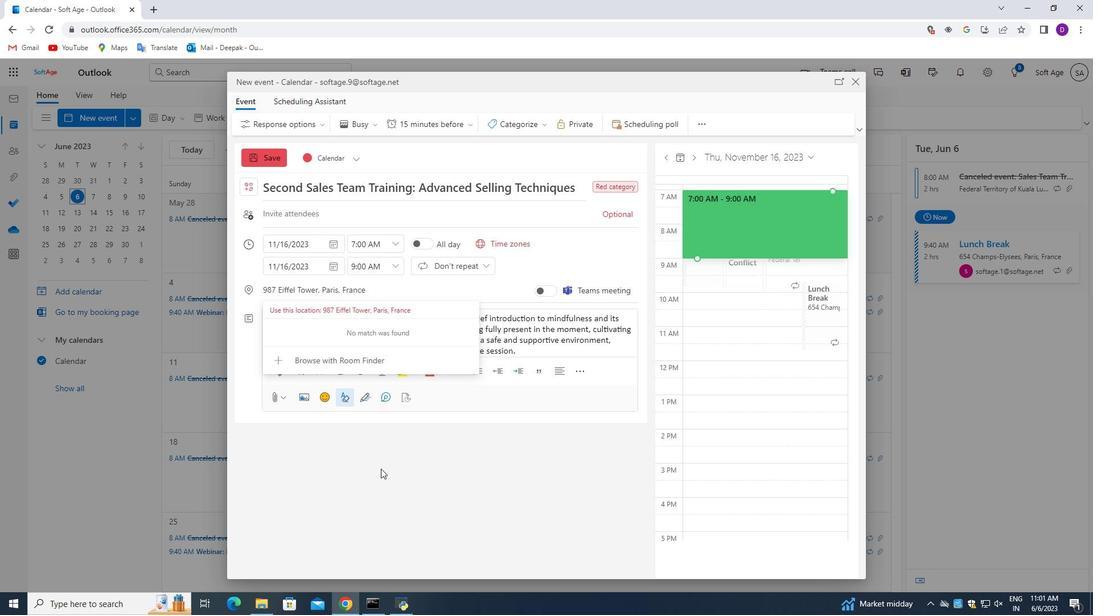 
Action: Mouse moved to (296, 210)
Screenshot: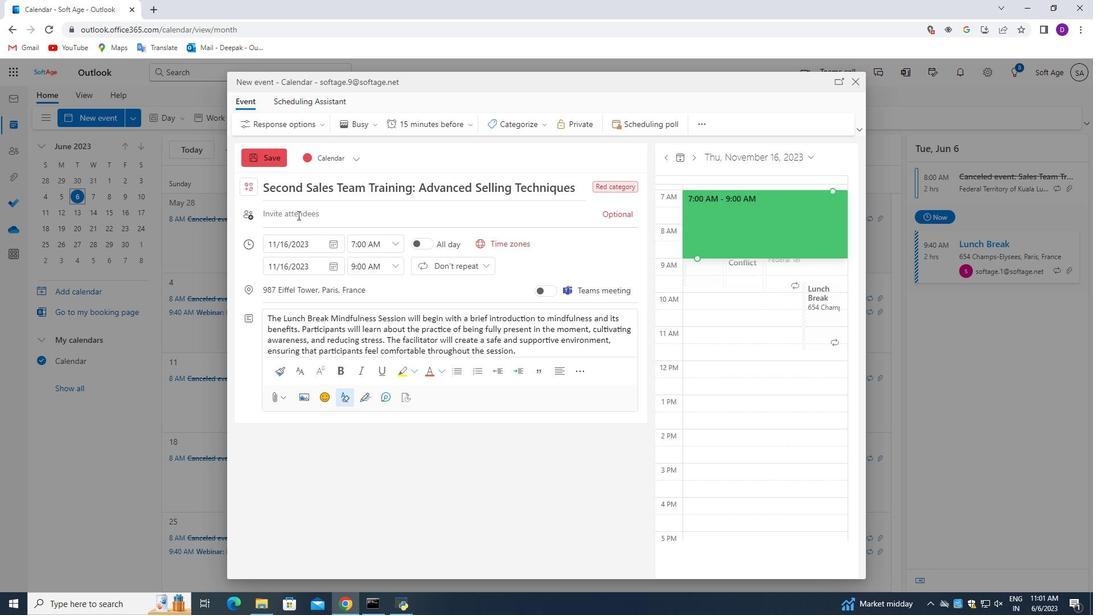 
Action: Mouse pressed left at (296, 210)
Screenshot: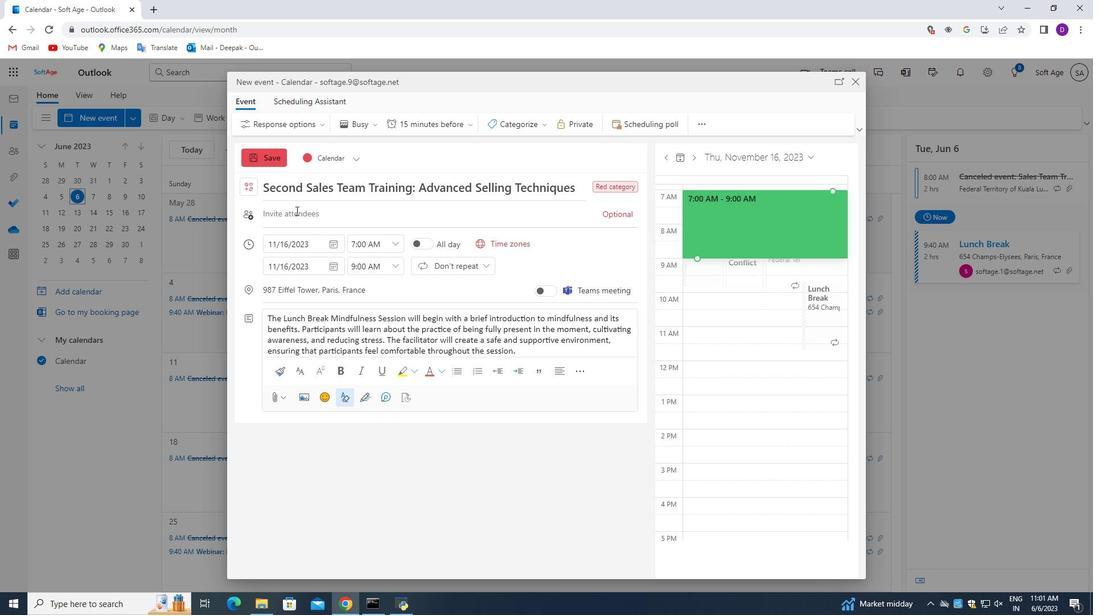 
Action: Mouse moved to (345, 423)
Screenshot: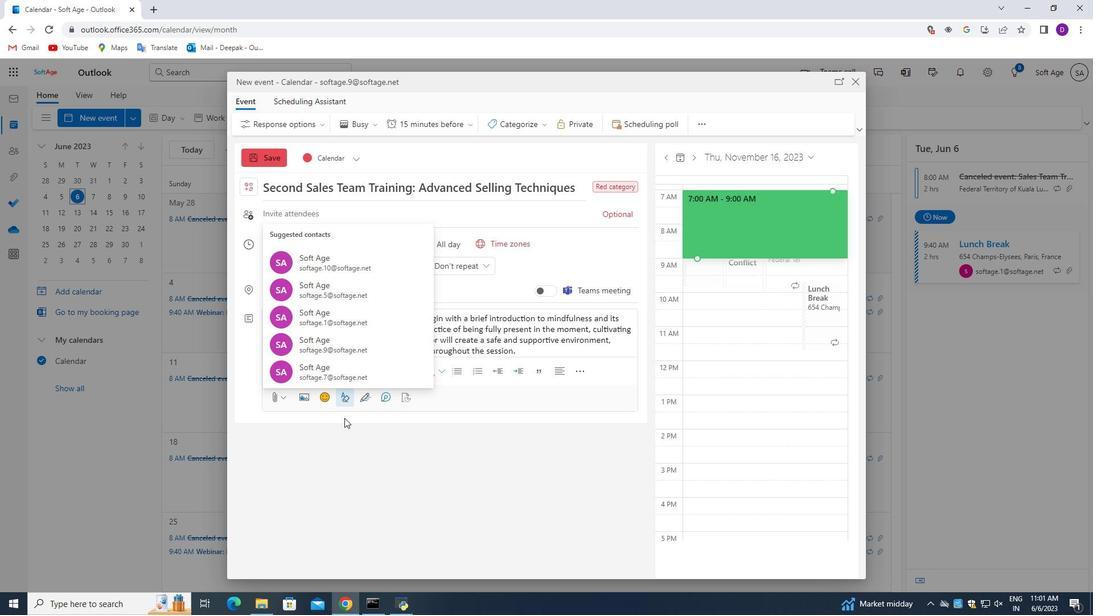 
Action: Key pressed softage.10softag<Key.backspace><Key.backspace><Key.backspace><Key.backspace><Key.backspace><Key.backspace><Key.shift>@softage.net<Key.enter>
Screenshot: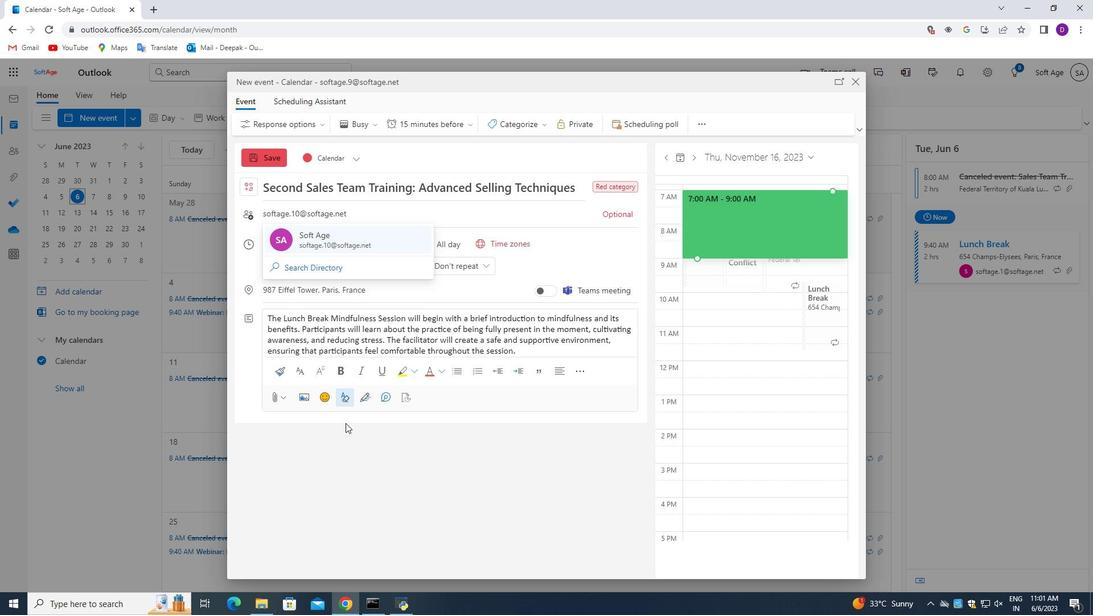 
Action: Mouse moved to (613, 218)
Screenshot: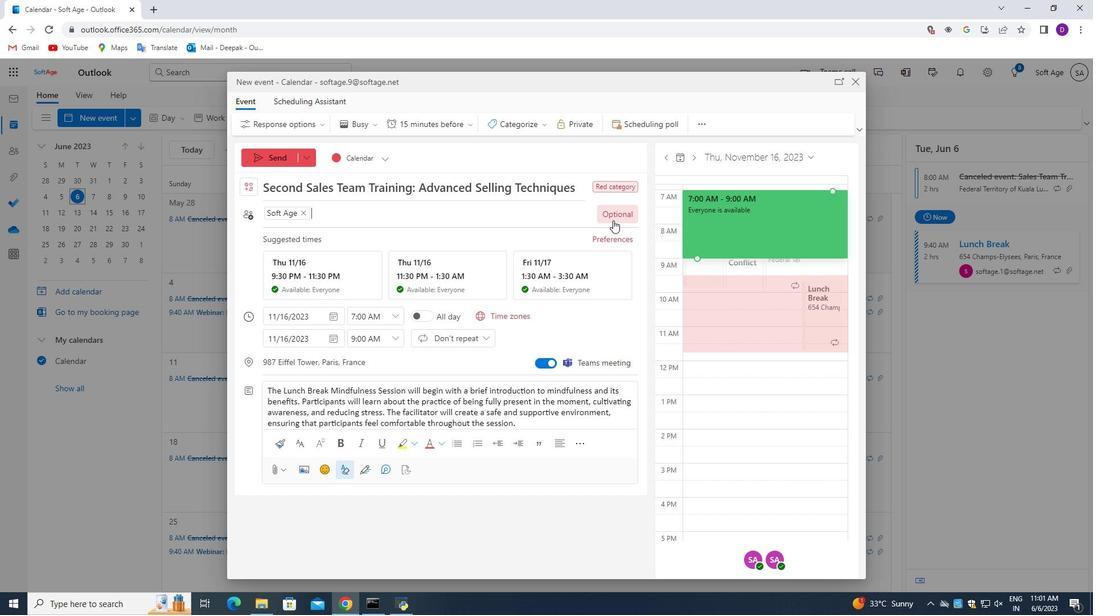 
Action: Mouse pressed left at (613, 218)
Screenshot: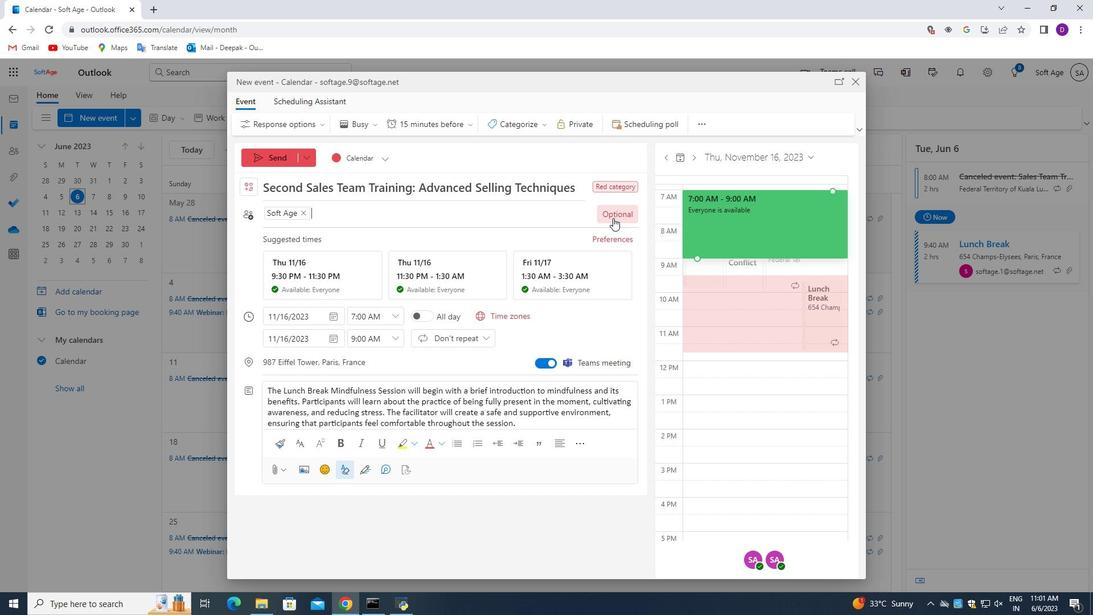 
Action: Mouse moved to (382, 213)
Screenshot: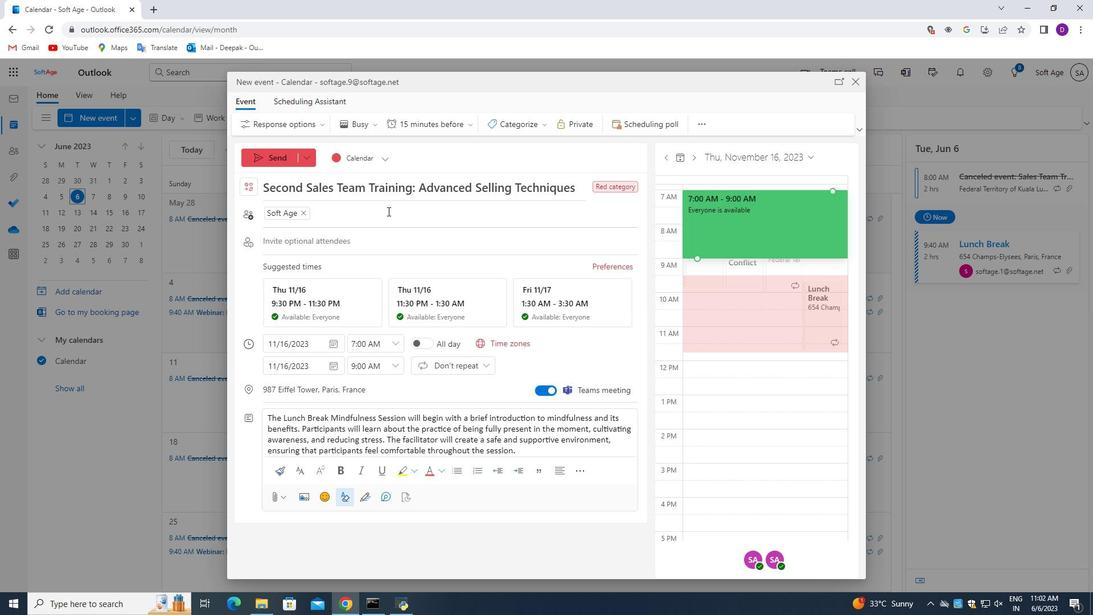 
Action: Key pressed softage.7<Key.shift>@softage.net<Key.enter>
Screenshot: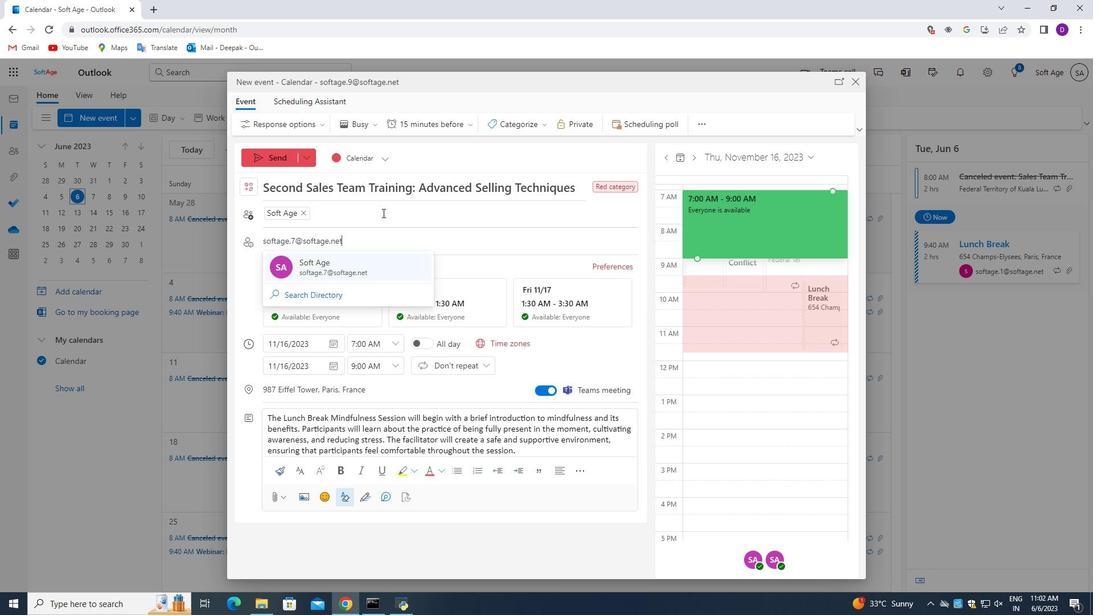 
Action: Mouse moved to (450, 128)
Screenshot: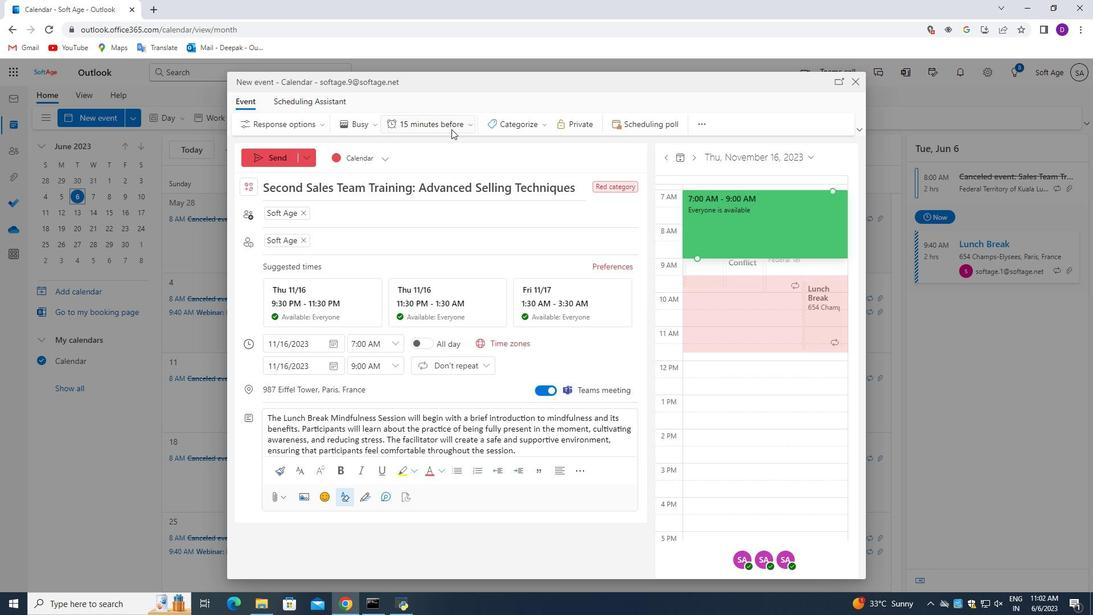 
Action: Mouse pressed left at (450, 128)
Screenshot: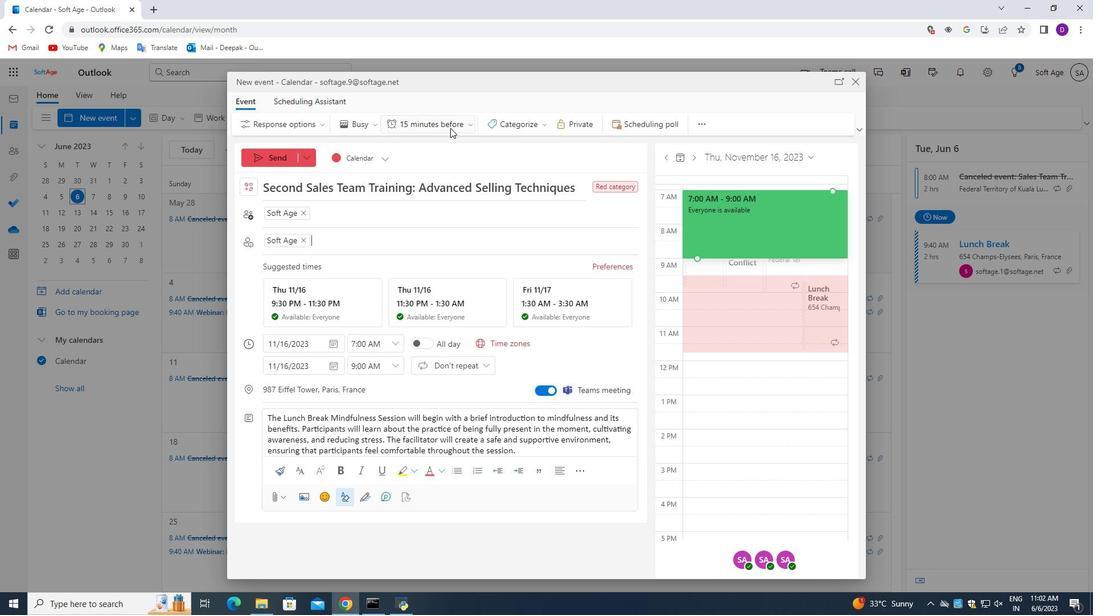 
Action: Mouse moved to (391, 287)
Screenshot: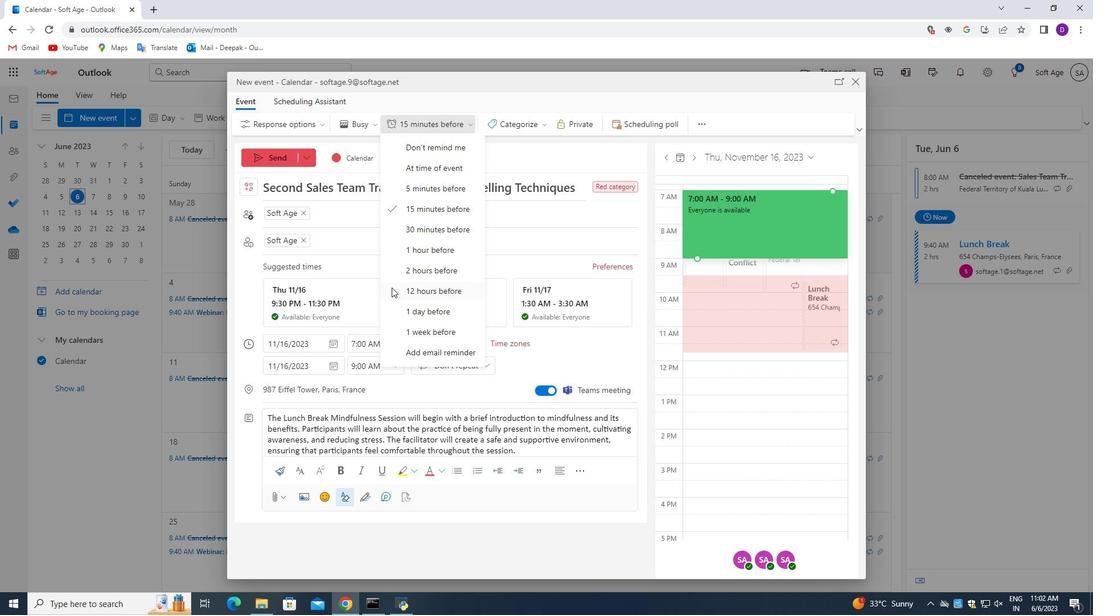 
Action: Mouse pressed left at (391, 287)
Screenshot: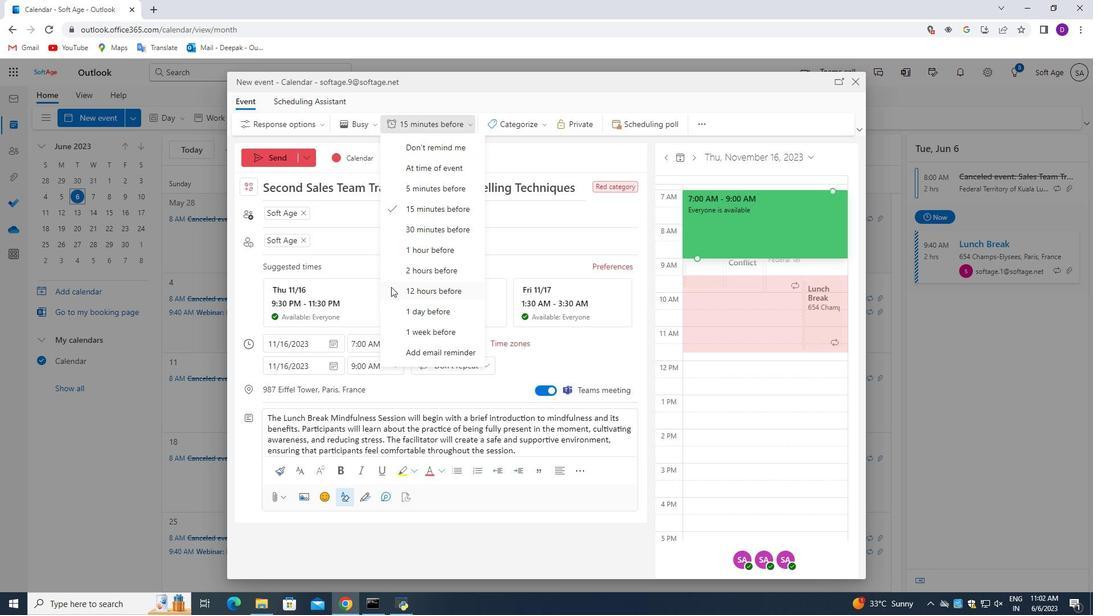 
Action: Mouse moved to (427, 338)
Screenshot: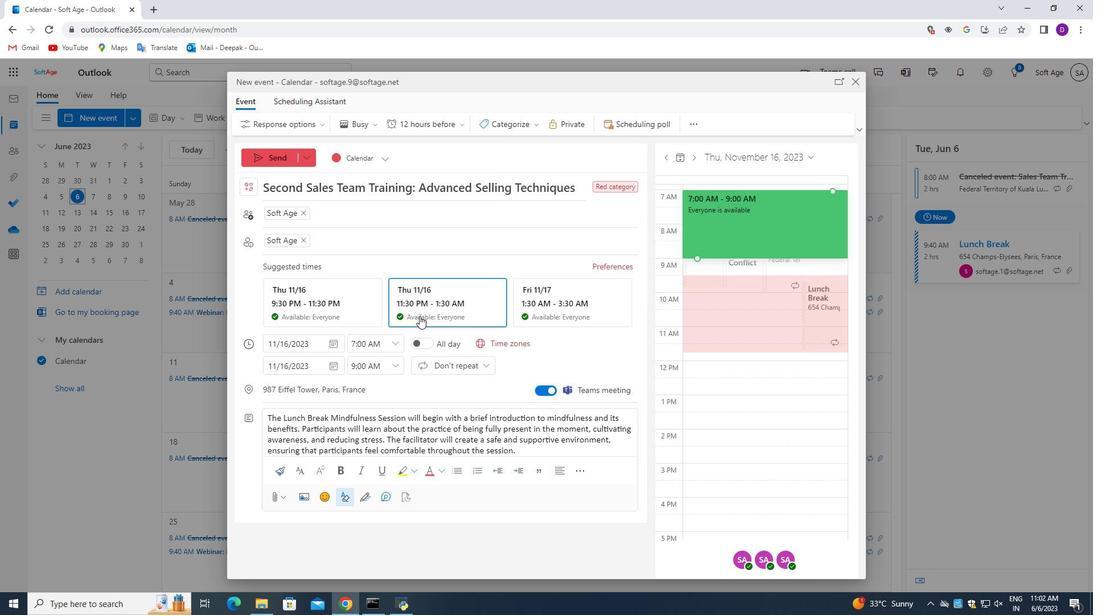 
Action: Mouse scrolled (427, 337) with delta (0, 0)
Screenshot: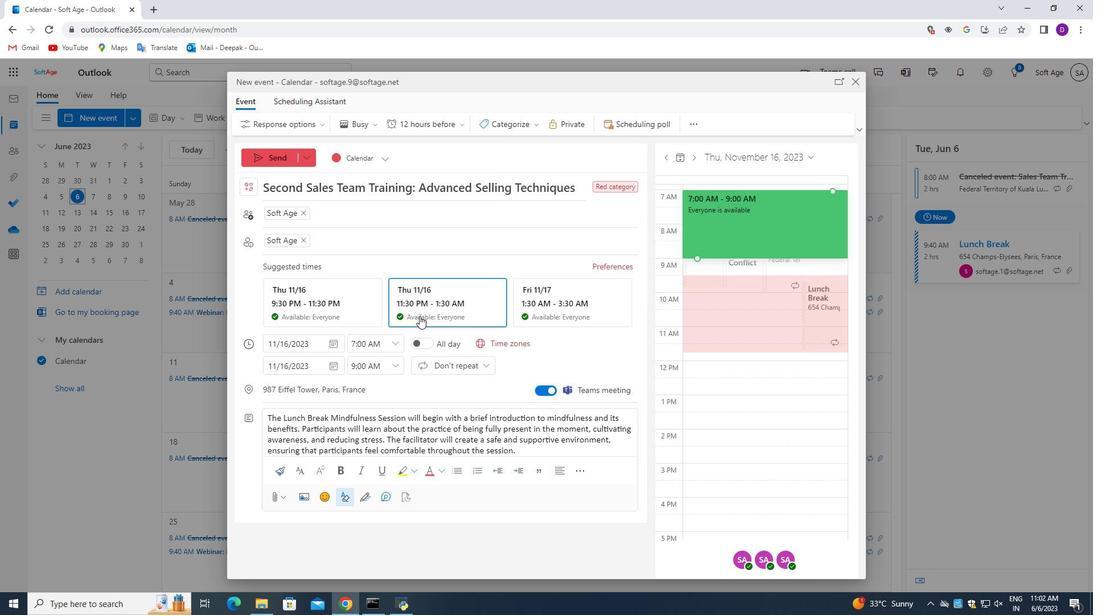 
Action: Mouse moved to (430, 360)
Screenshot: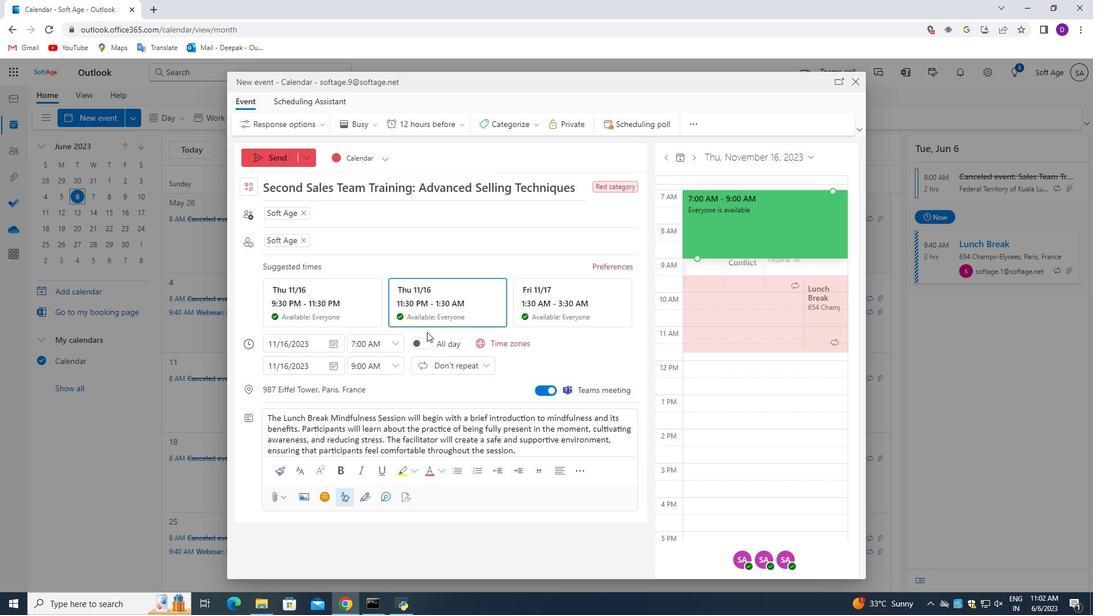 
Action: Mouse scrolled (430, 360) with delta (0, 0)
Screenshot: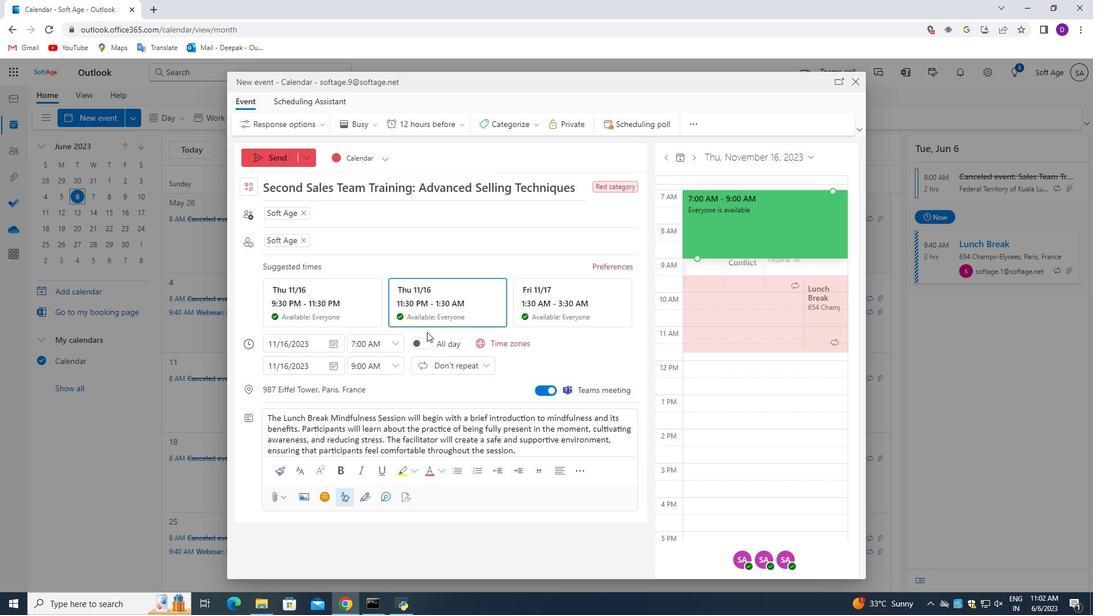 
Action: Mouse moved to (430, 378)
Screenshot: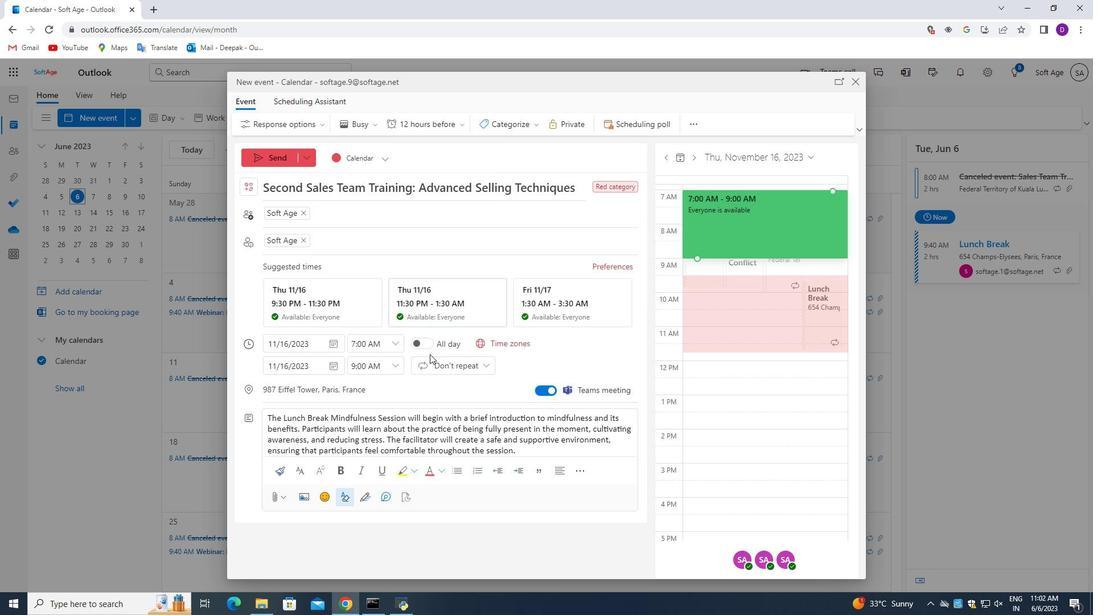
Action: Mouse scrolled (430, 378) with delta (0, 0)
Screenshot: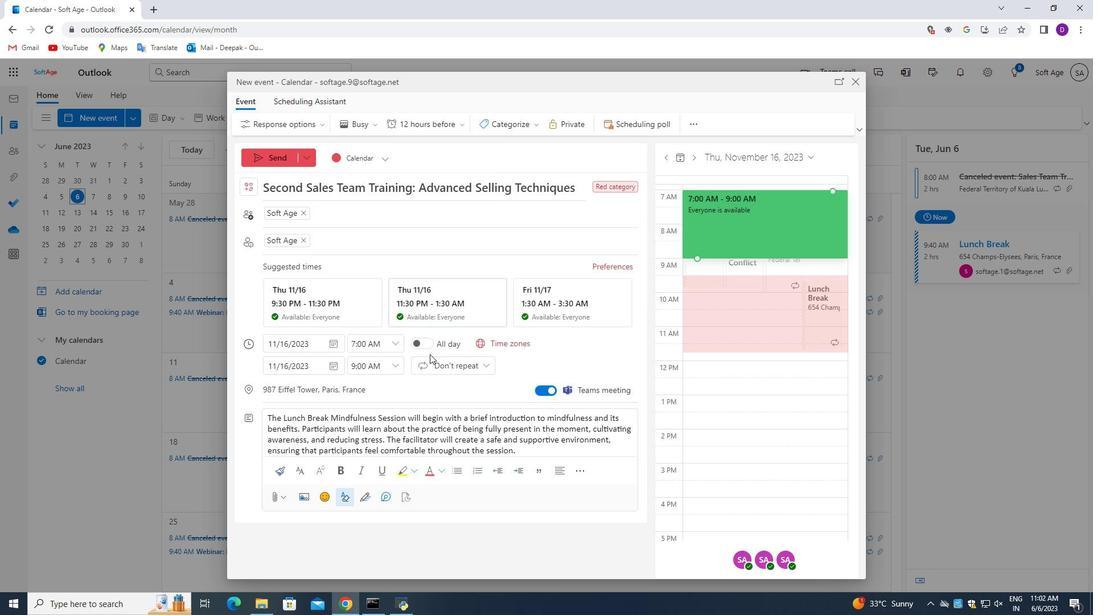 
Action: Mouse moved to (385, 297)
Screenshot: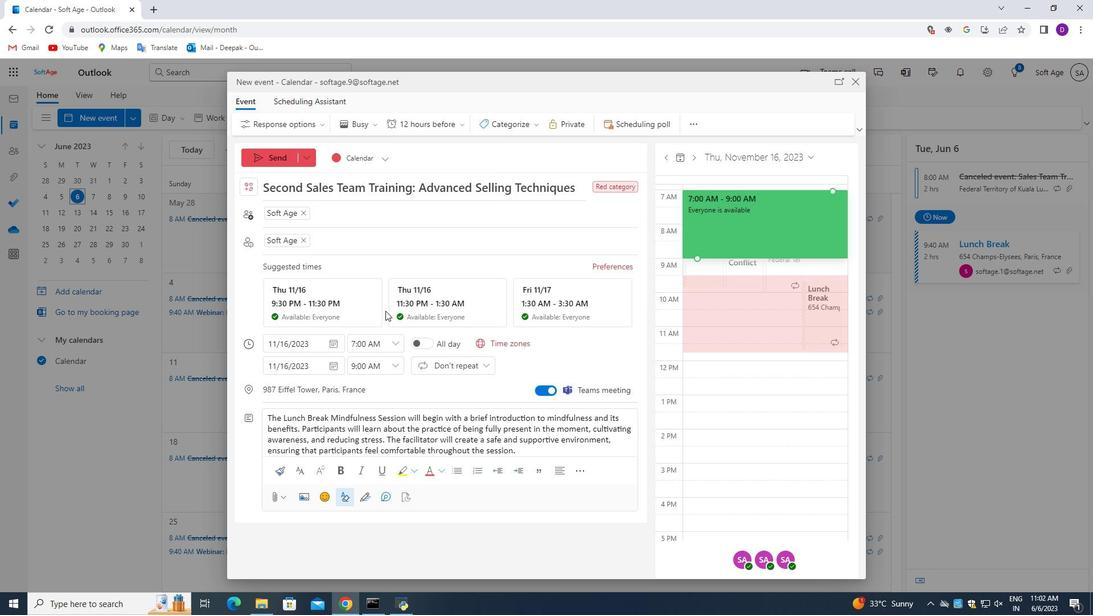 
Action: Mouse scrolled (385, 297) with delta (0, 0)
Screenshot: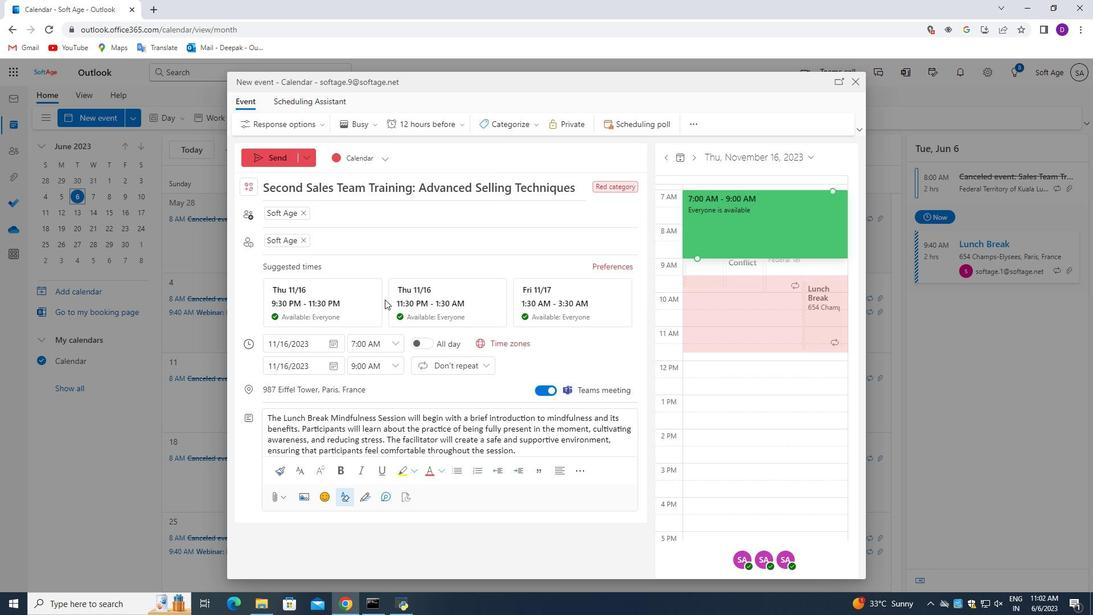 
Action: Mouse scrolled (385, 297) with delta (0, 0)
Screenshot: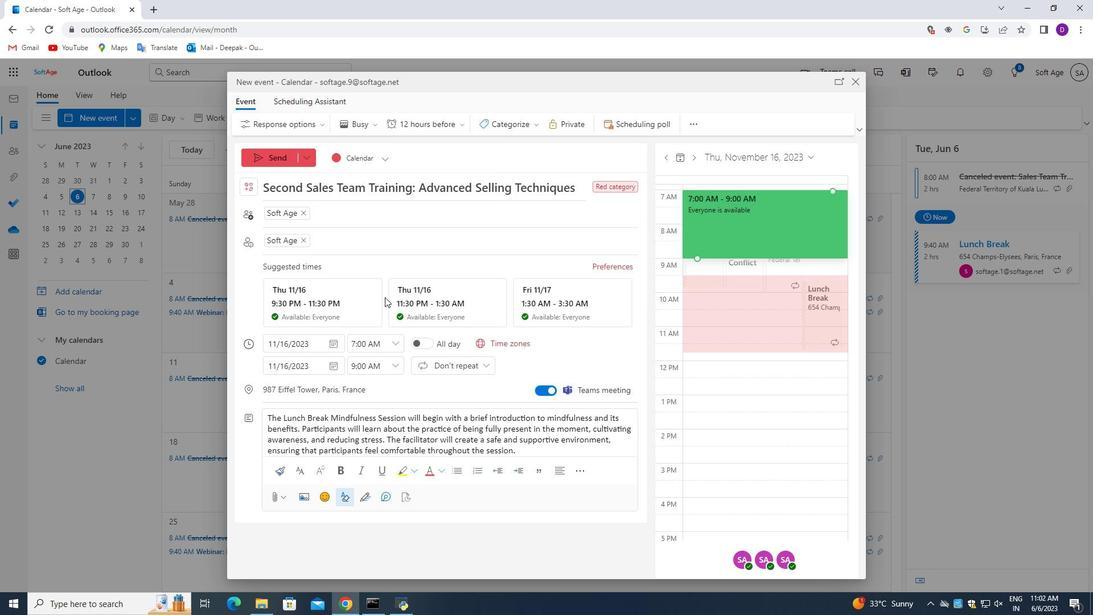 
Action: Mouse scrolled (385, 297) with delta (0, 0)
Screenshot: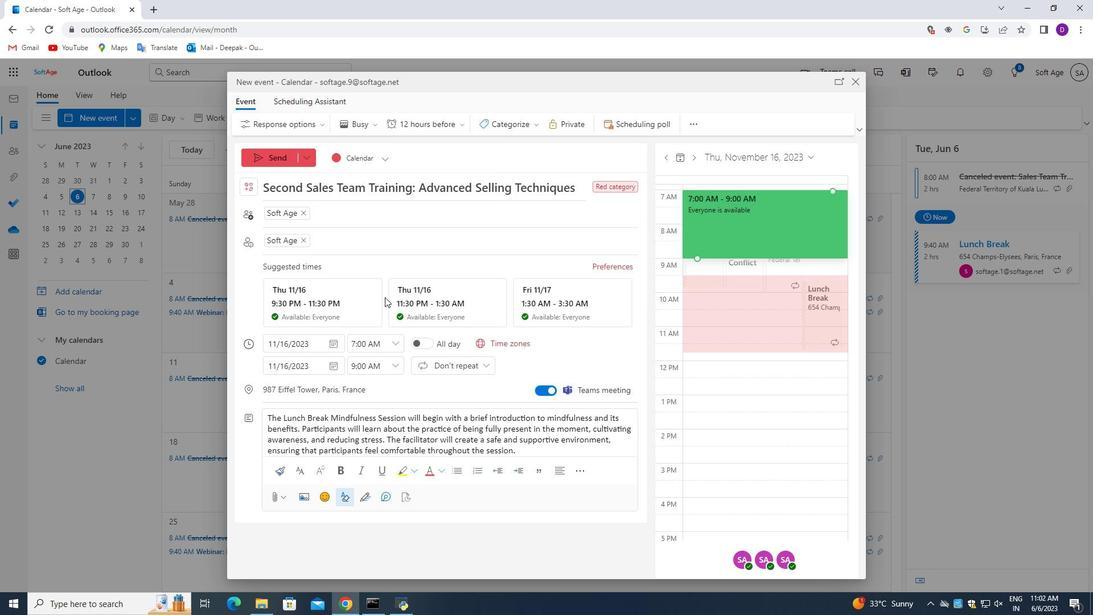 
Action: Mouse moved to (254, 150)
Screenshot: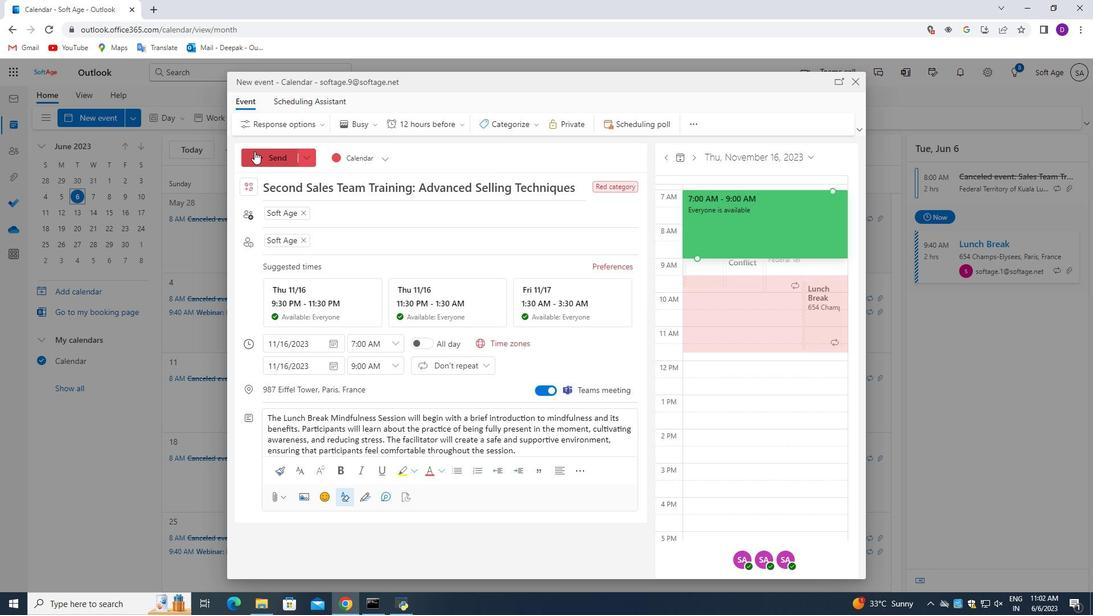 
Action: Mouse pressed left at (254, 150)
Screenshot: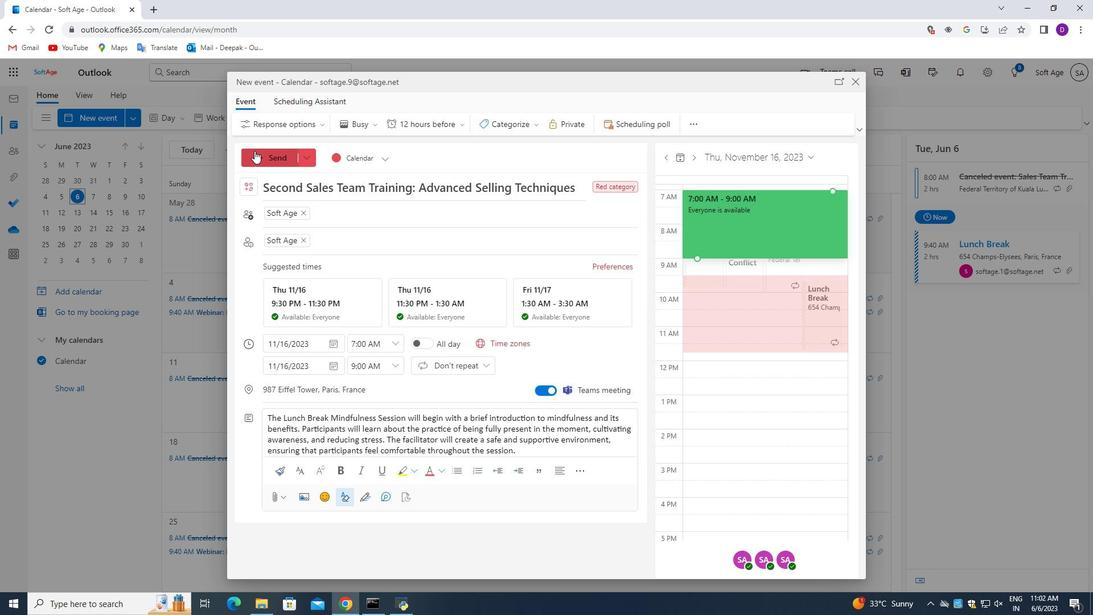
Action: Mouse moved to (370, 380)
Screenshot: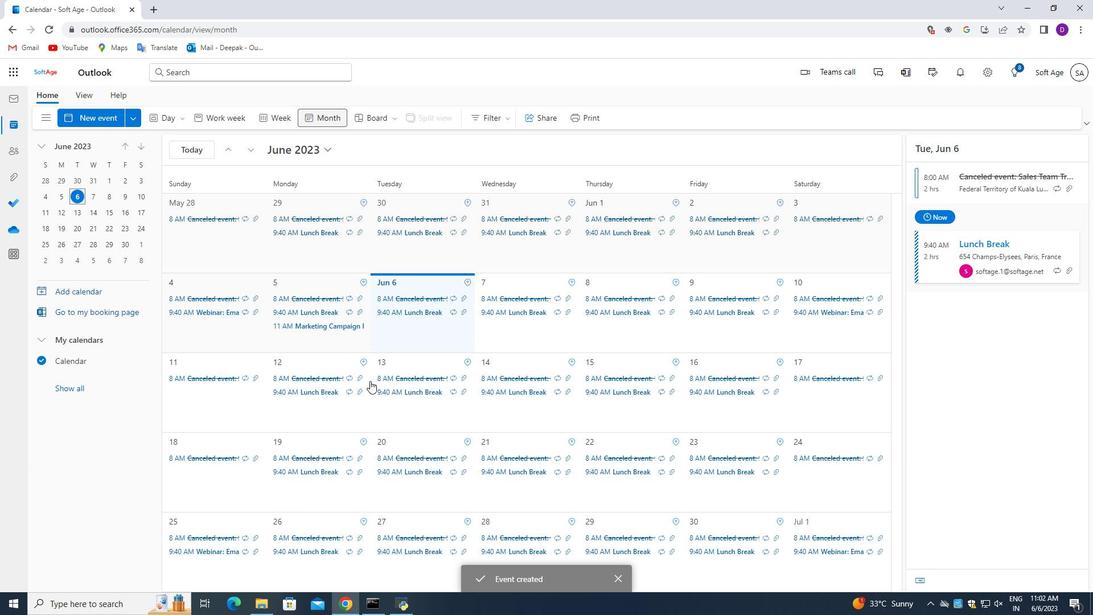 
Action: Mouse scrolled (370, 381) with delta (0, 0)
Screenshot: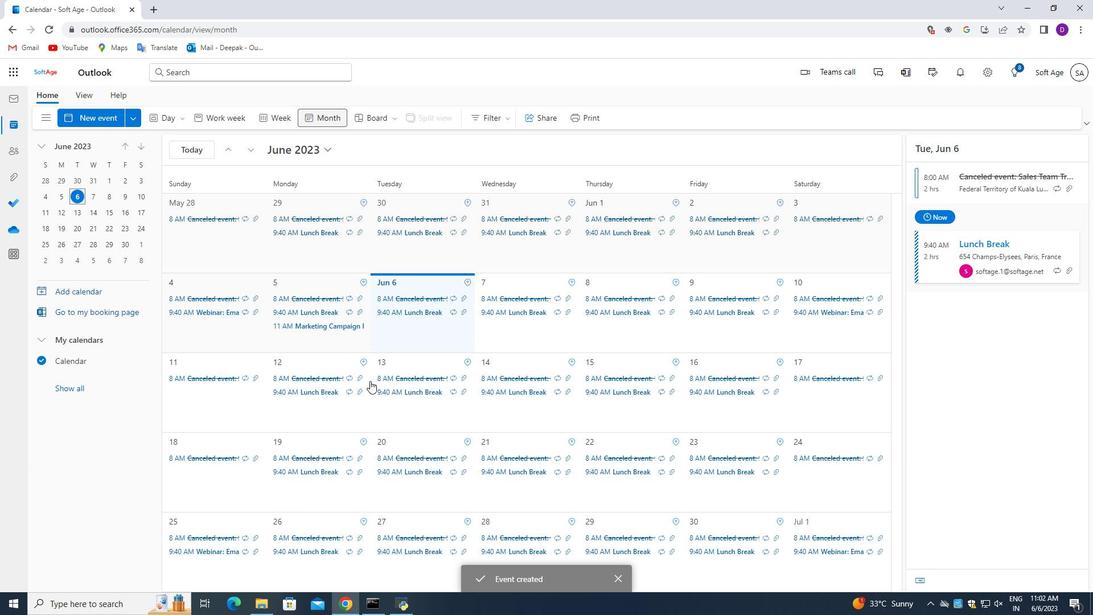 
Action: Mouse moved to (371, 374)
Screenshot: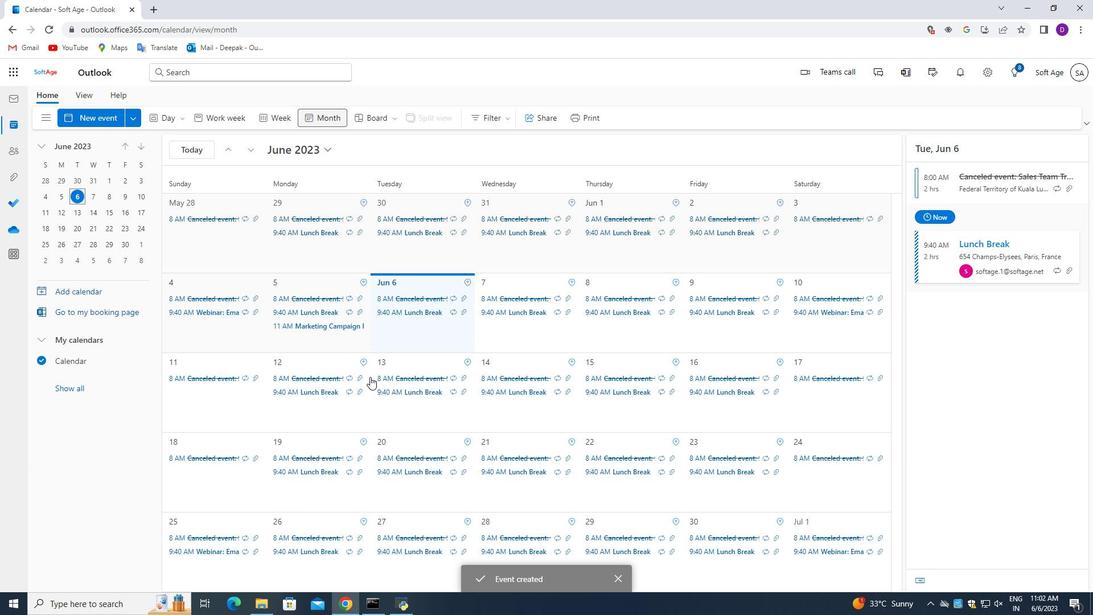 
Action: Mouse scrolled (371, 374) with delta (0, 0)
Screenshot: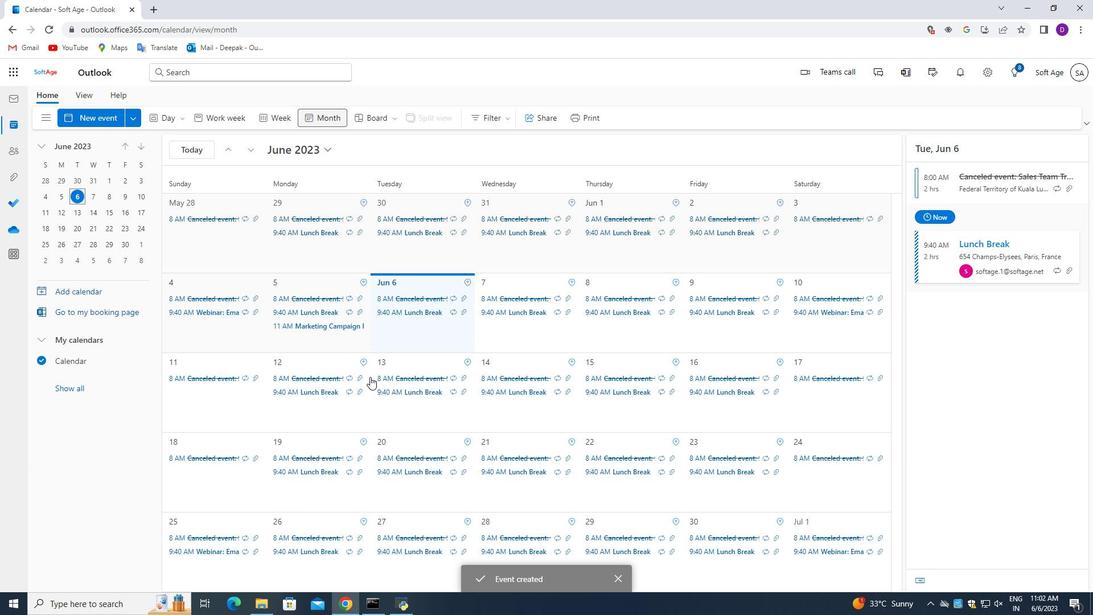 
Action: Mouse moved to (373, 349)
Screenshot: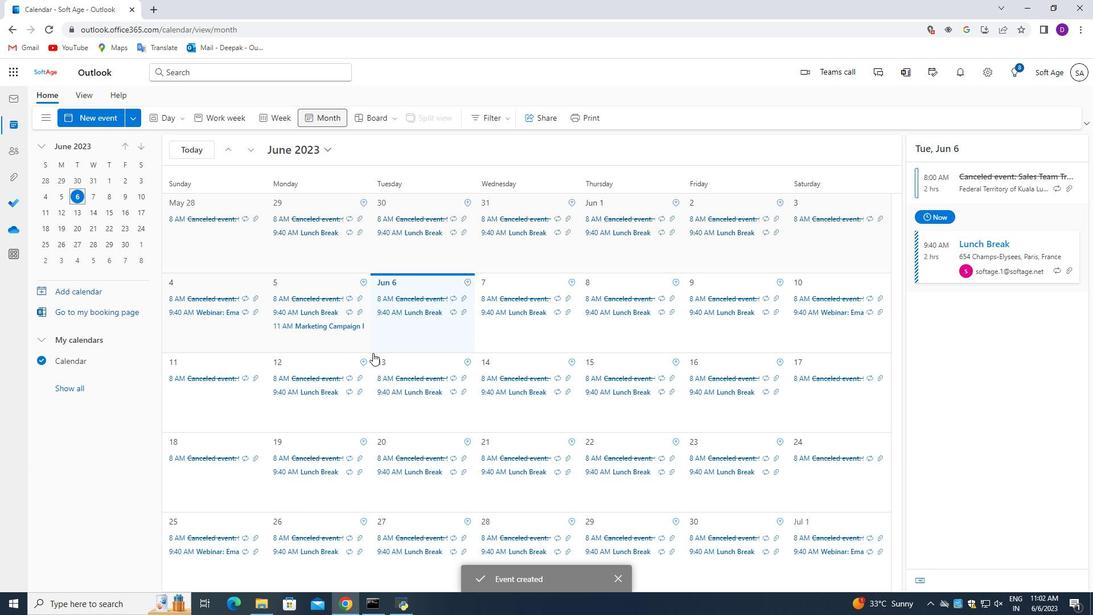 
Action: Mouse scrolled (373, 349) with delta (0, 0)
Screenshot: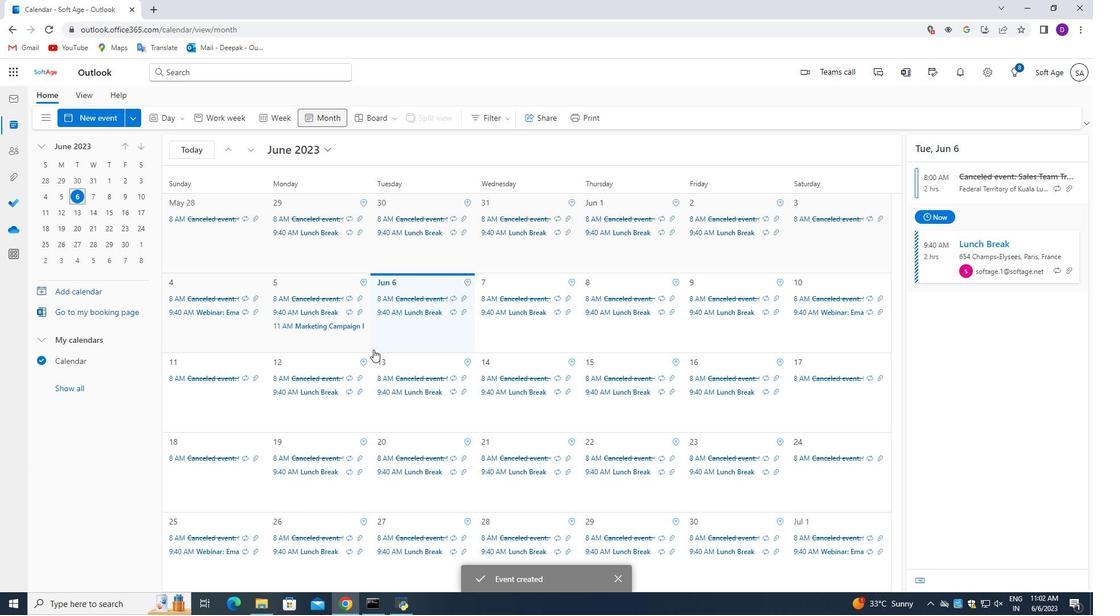 
Action: Mouse scrolled (373, 349) with delta (0, 0)
Screenshot: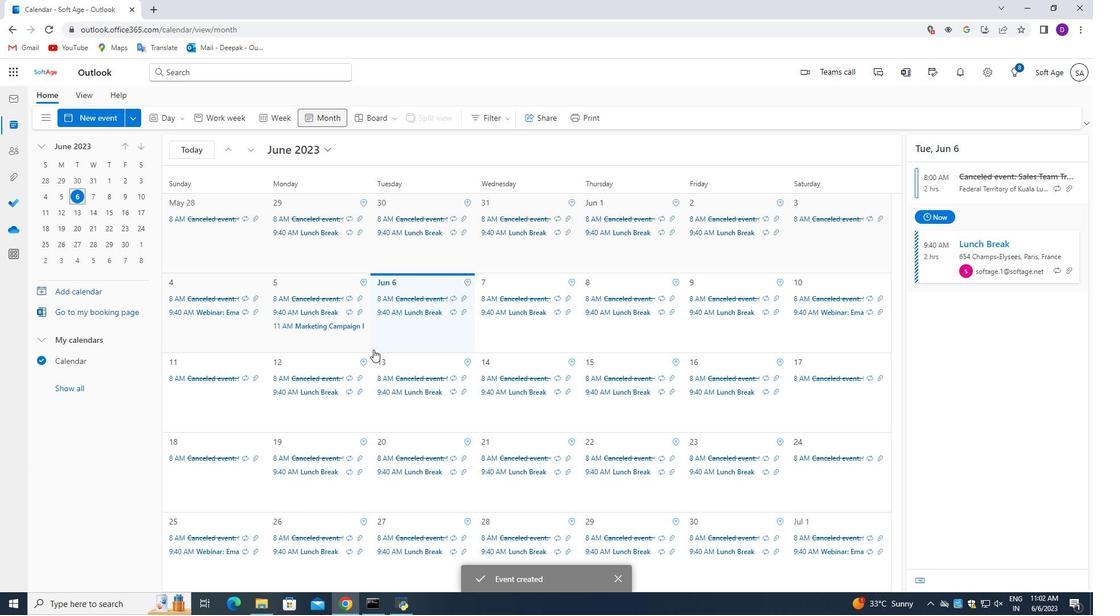 
Action: Mouse moved to (373, 347)
Screenshot: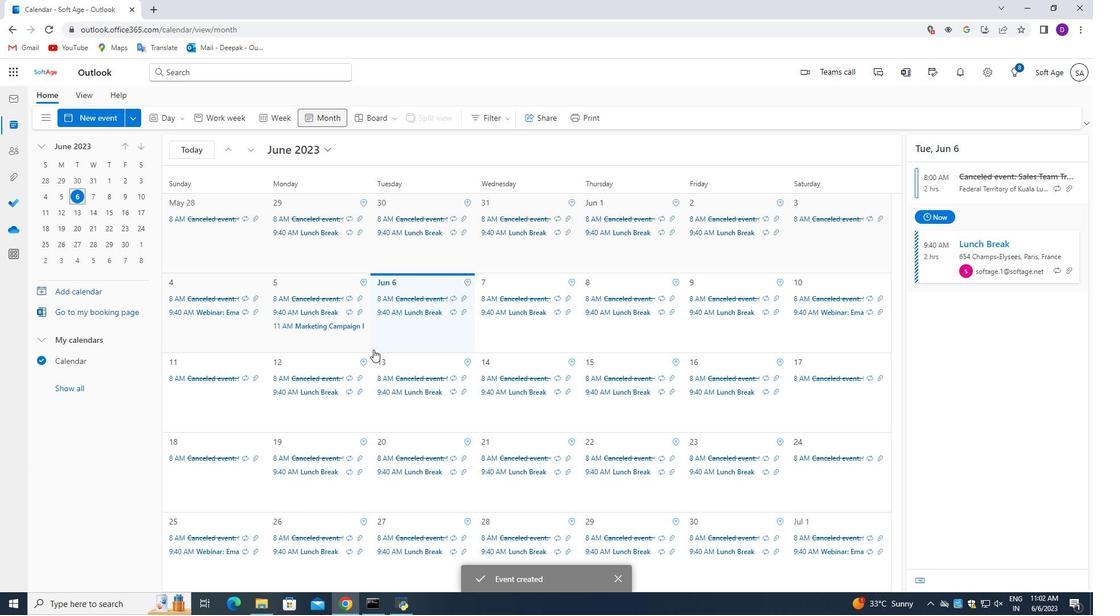 
Action: Mouse scrolled (373, 346) with delta (0, 0)
Screenshot: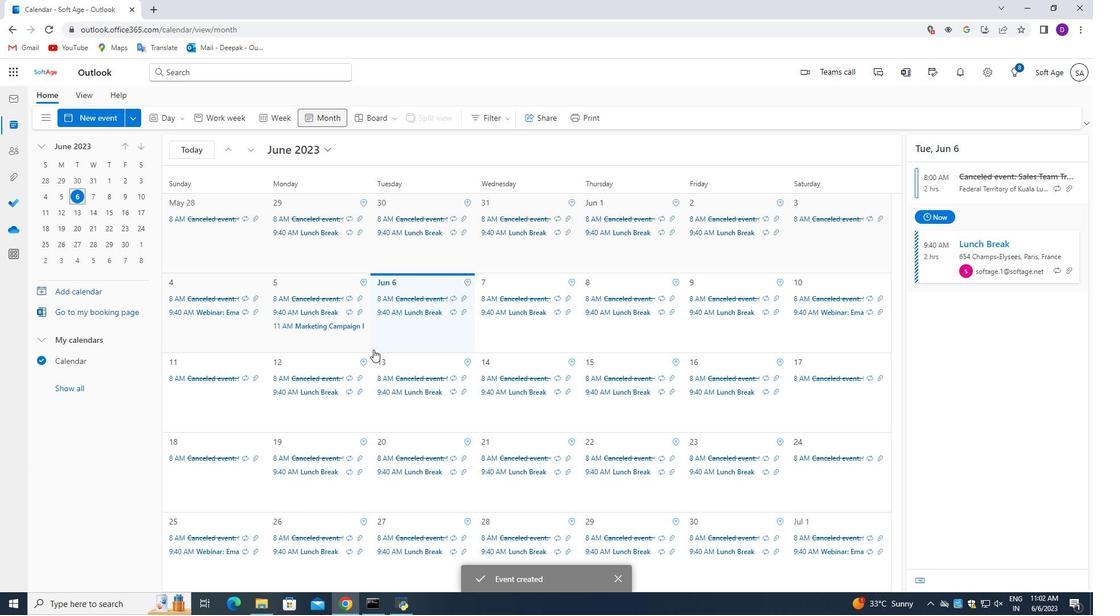 
Action: Mouse moved to (373, 340)
Screenshot: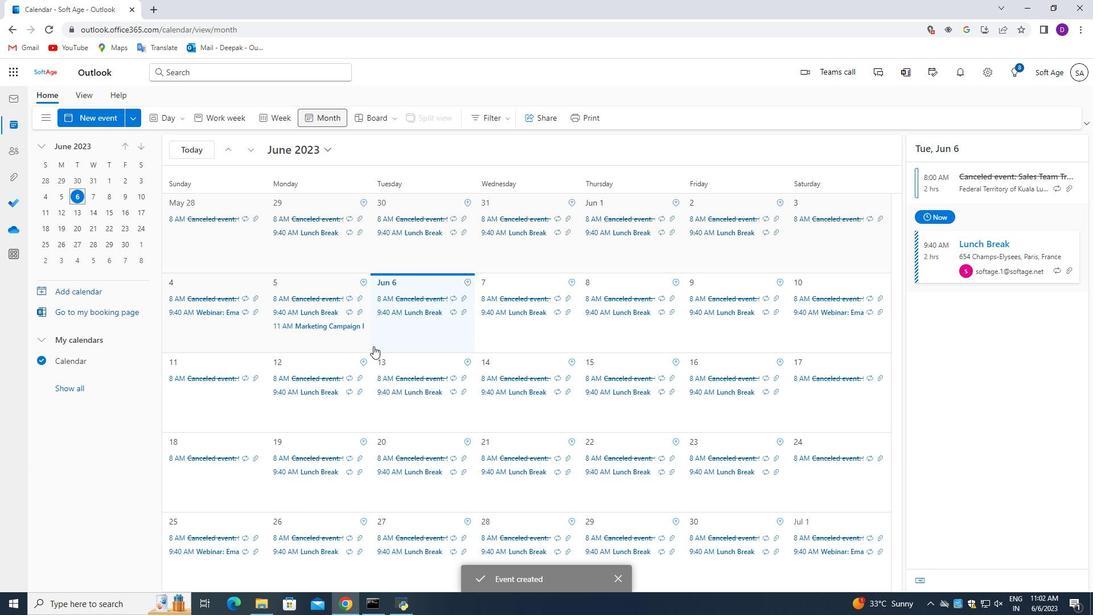 
Action: Mouse scrolled (373, 341) with delta (0, 0)
Screenshot: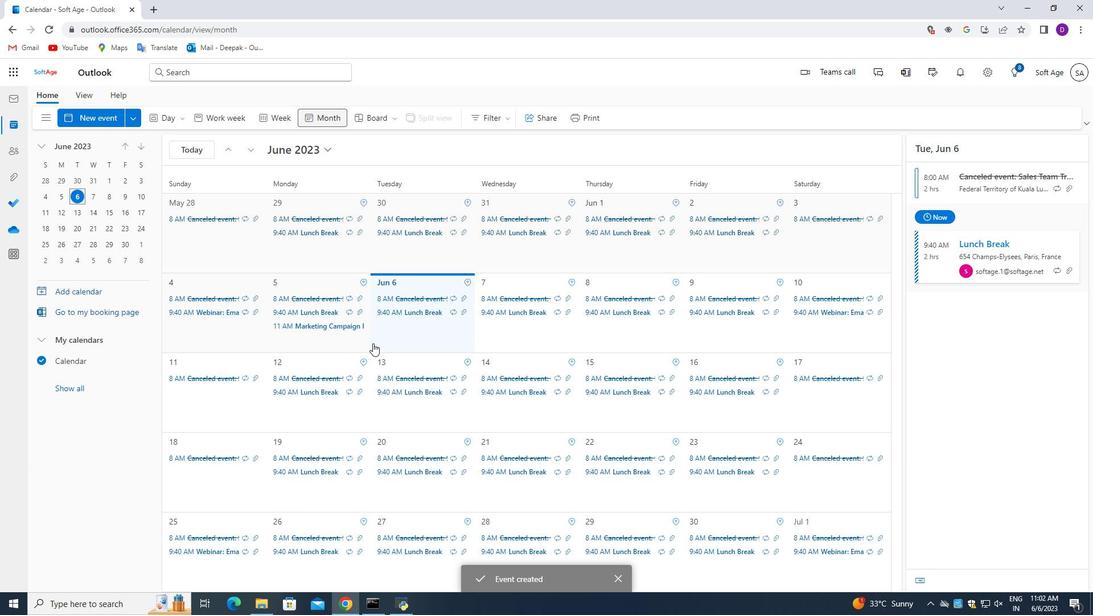 
Action: Mouse scrolled (373, 341) with delta (0, 0)
Screenshot: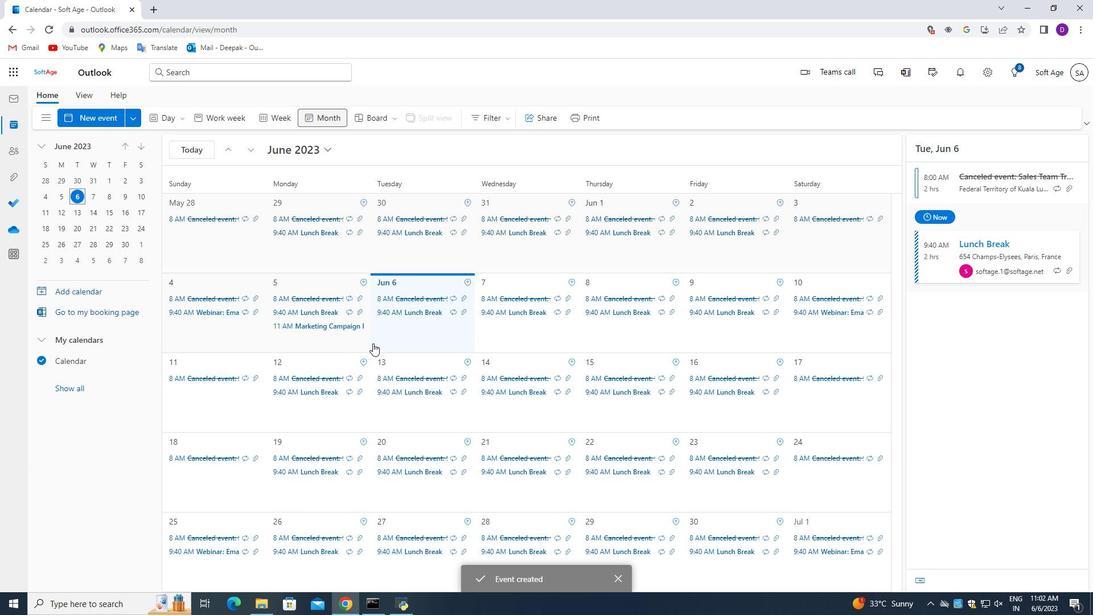 
Action: Mouse scrolled (373, 341) with delta (0, 0)
Screenshot: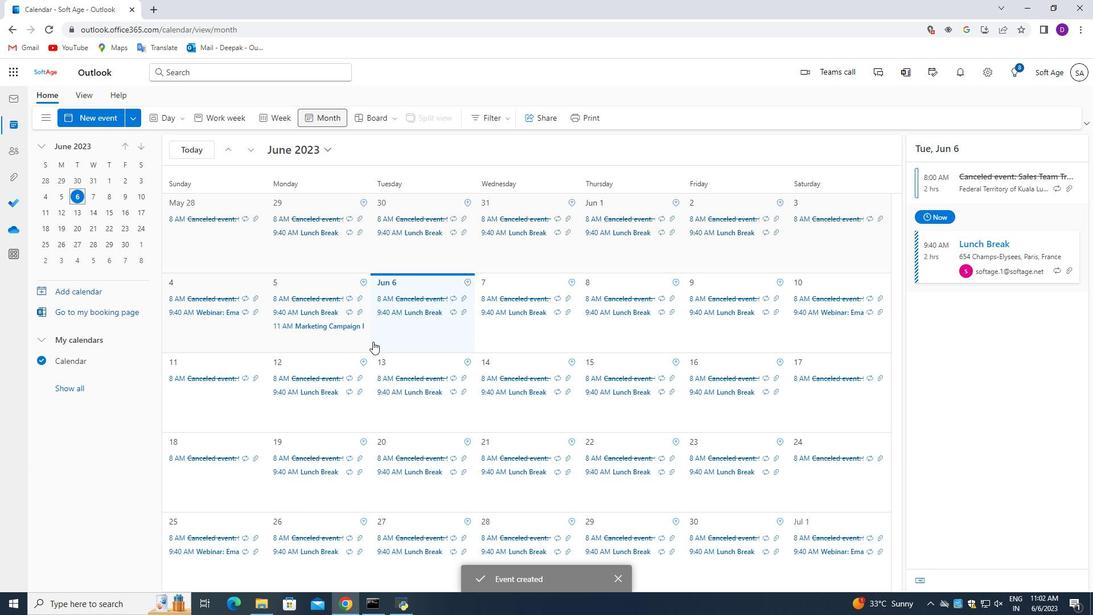
